 Task: Look for space in Spring Valley, United States from 10th July, 2023 to 15th July, 2023 for 7 adults in price range Rs.10000 to Rs.15000. Place can be entire place or shared room with 4 bedrooms having 7 beds and 4 bathrooms. Property type can be house, flat, guest house. Amenities needed are: wifi, TV, free parkinig on premises, gym, breakfast. Booking option can be shelf check-in. Required host language is English.
Action: Mouse moved to (441, 105)
Screenshot: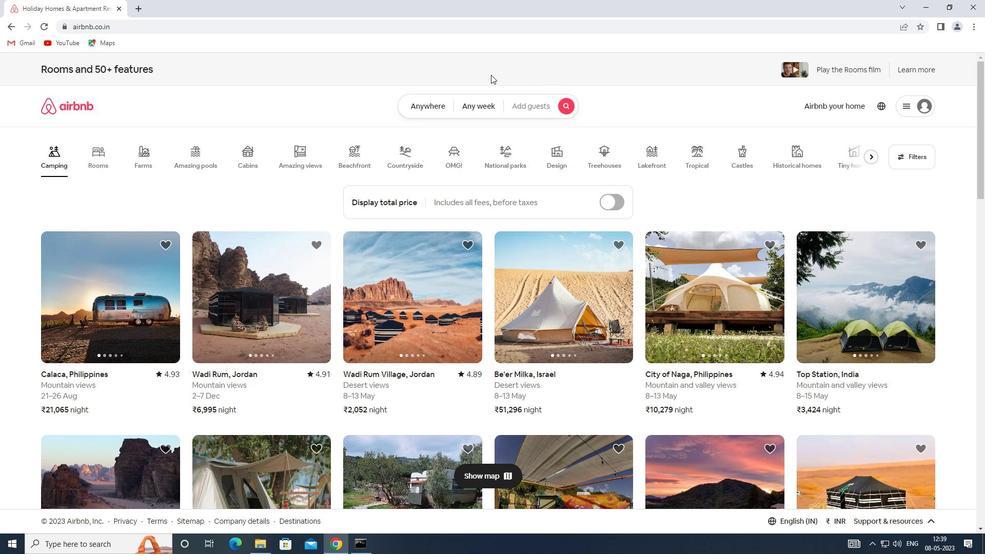 
Action: Mouse pressed left at (441, 105)
Screenshot: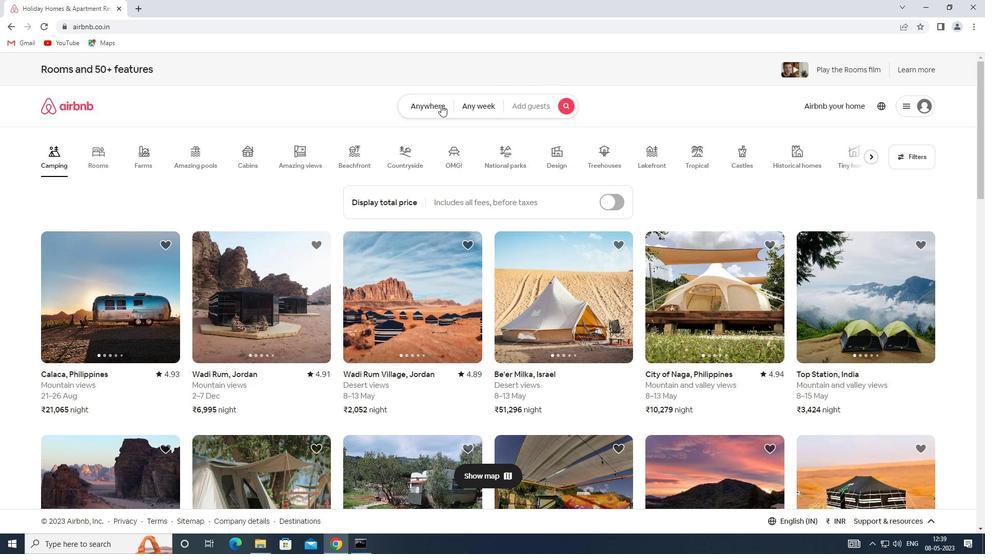 
Action: Mouse moved to (349, 149)
Screenshot: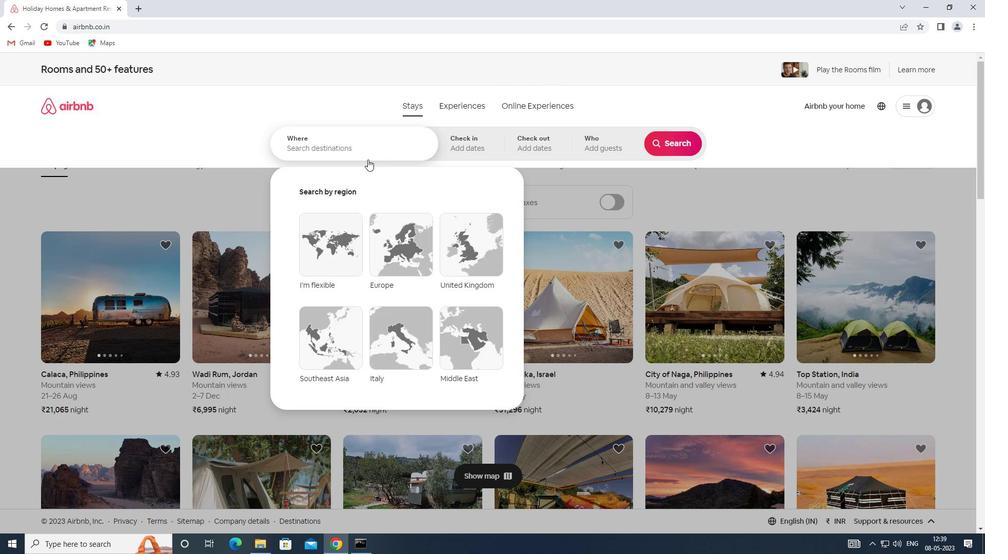 
Action: Mouse pressed left at (349, 149)
Screenshot: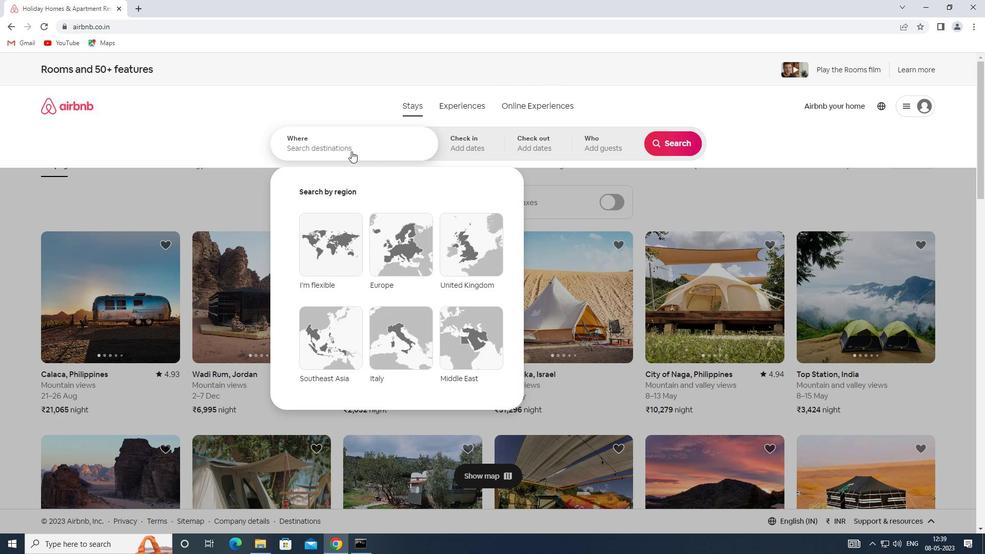 
Action: Key pressed <Key.shift>SPACE<Key.space>IN<Key.space><Key.shift>SPRING<Key.space><Key.shift>VALLEY,<Key.shift><Key.shift><Key.shift><Key.shift><Key.shift><Key.shift><Key.shift><Key.shift><Key.shift><Key.shift><Key.shift><Key.shift><Key.shift><Key.shift><Key.shift><Key.shift><Key.shift><Key.shift><Key.shift><Key.shift><Key.shift><Key.shift><Key.shift><Key.shift><Key.shift><Key.shift><Key.shift><Key.shift><Key.shift>UNITED<Key.space><Key.shift>STATES
Screenshot: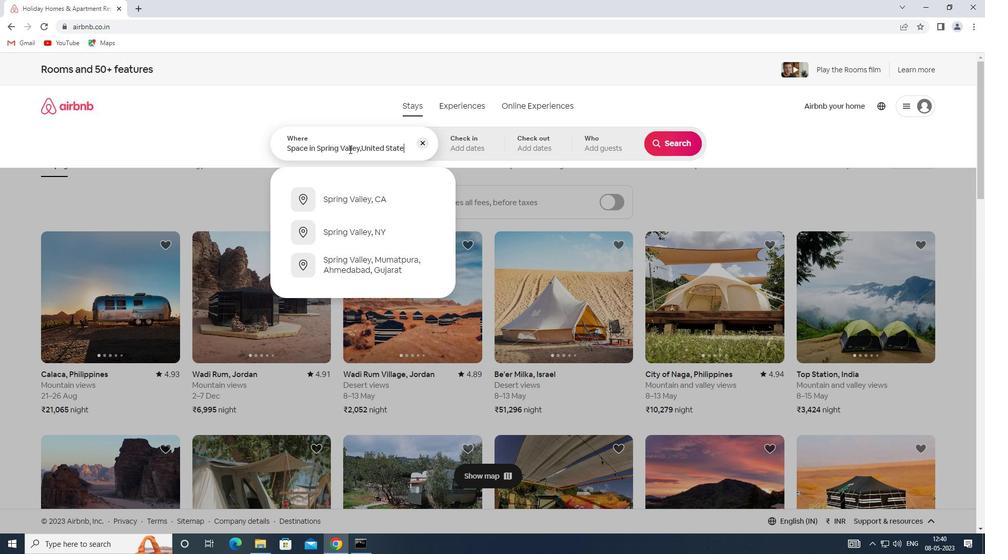 
Action: Mouse moved to (474, 141)
Screenshot: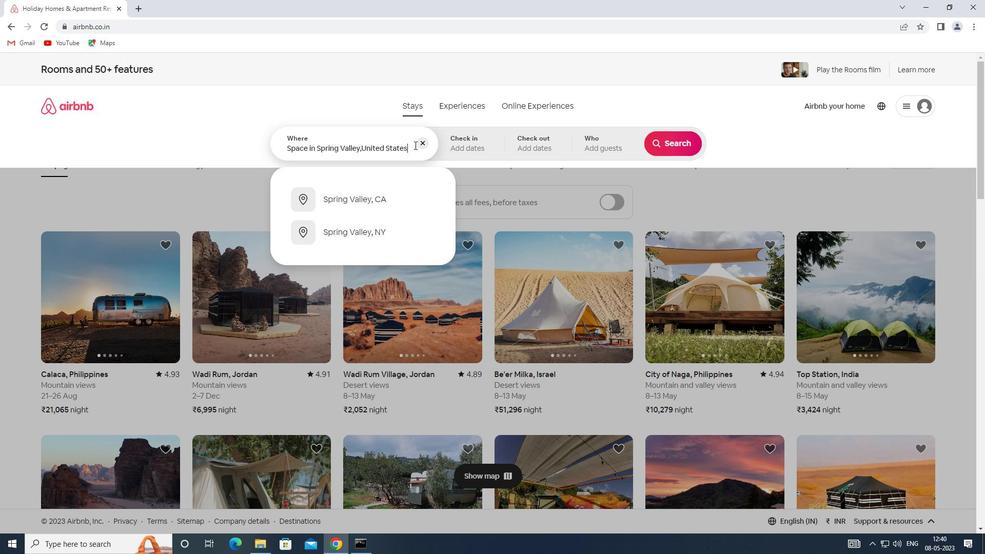 
Action: Mouse pressed left at (474, 141)
Screenshot: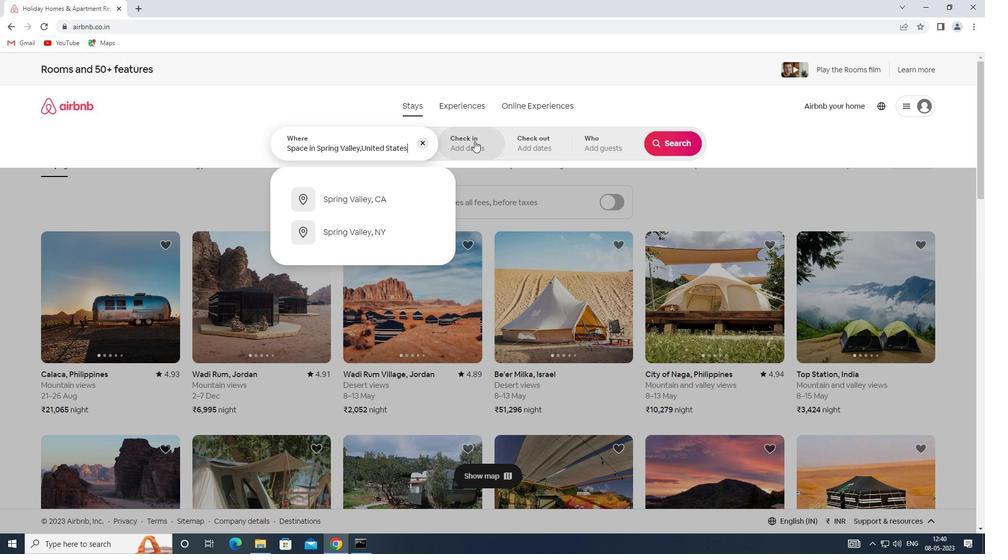 
Action: Mouse moved to (665, 225)
Screenshot: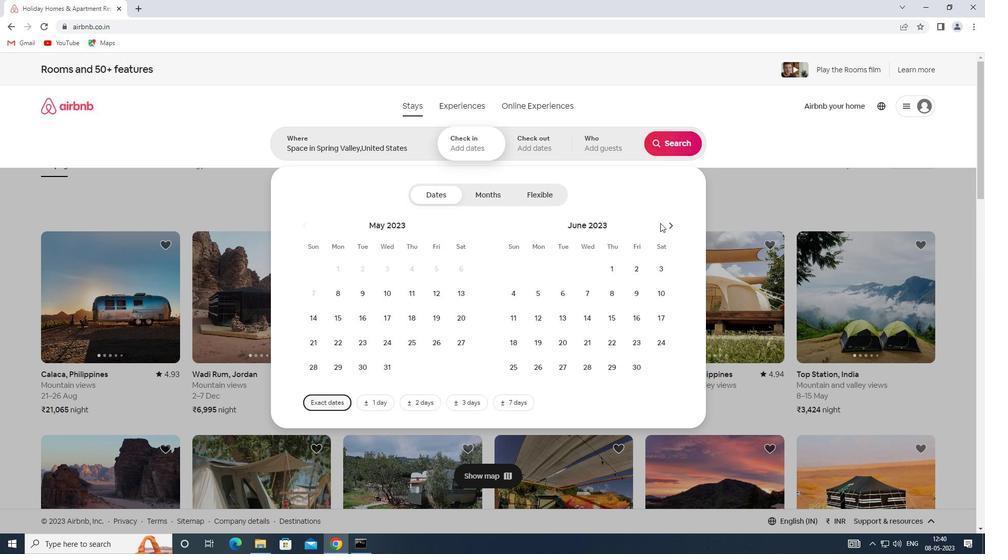 
Action: Mouse pressed left at (665, 225)
Screenshot: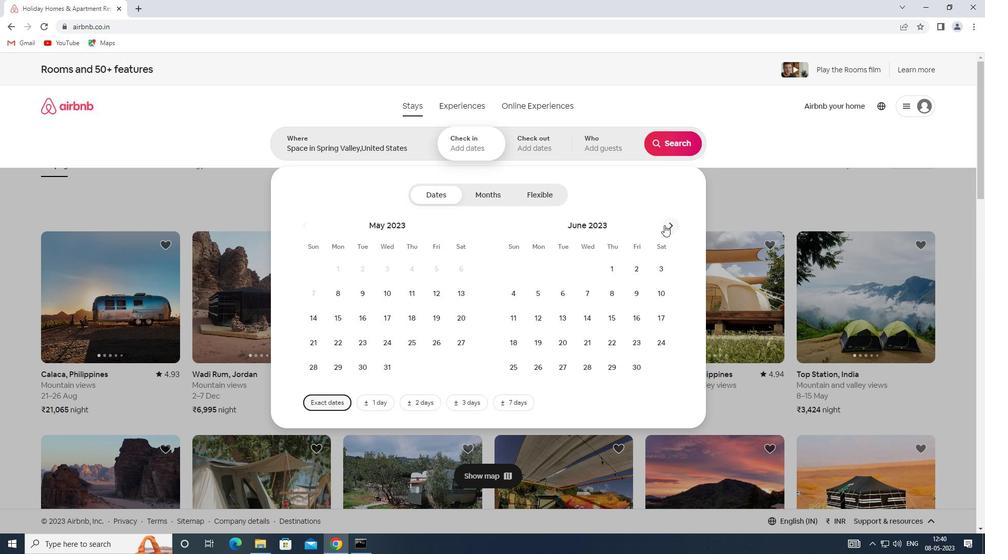 
Action: Mouse moved to (545, 319)
Screenshot: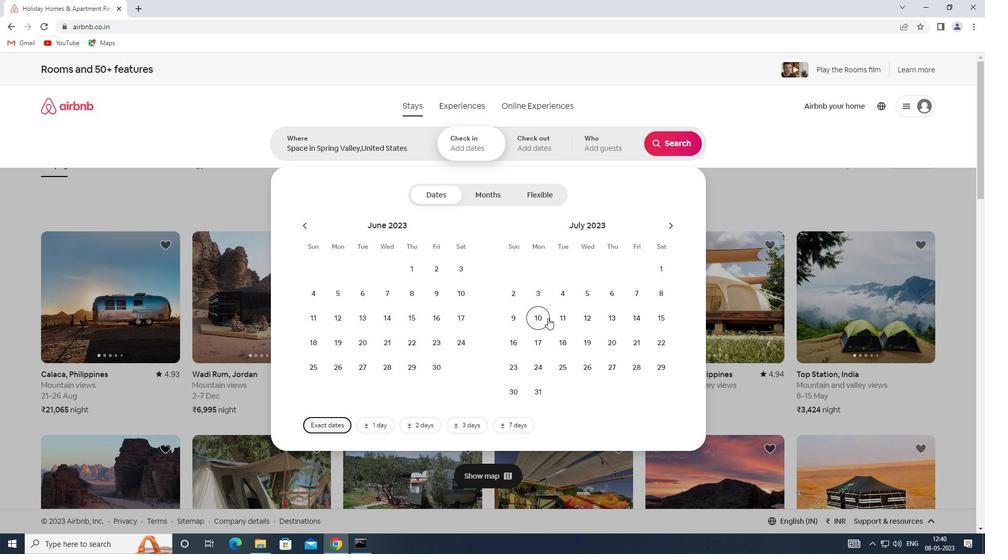 
Action: Mouse pressed left at (545, 319)
Screenshot: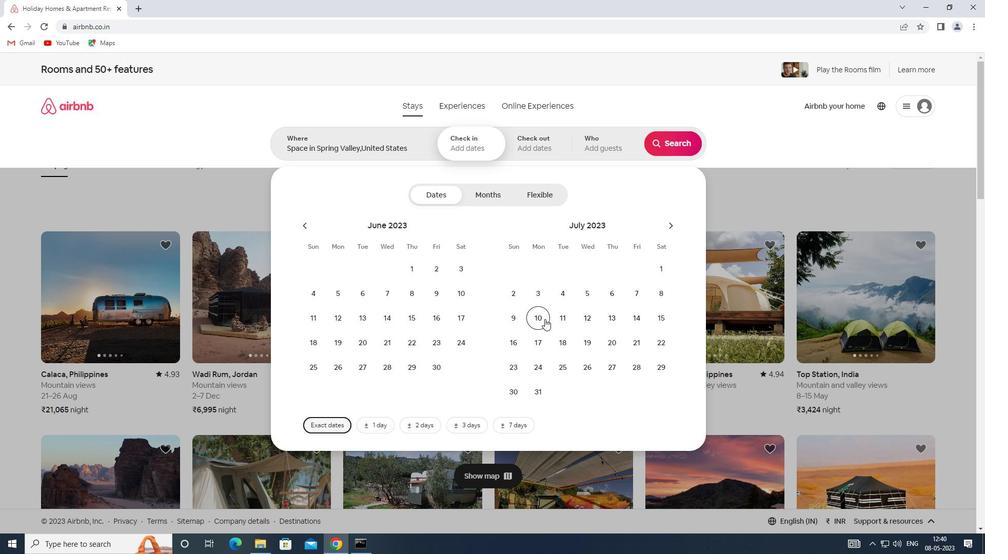 
Action: Mouse moved to (660, 320)
Screenshot: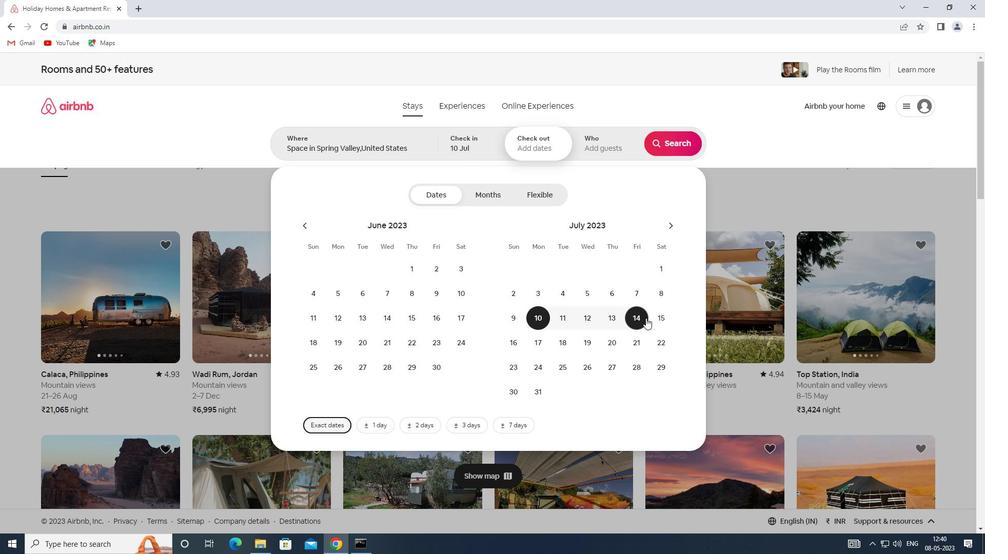 
Action: Mouse pressed left at (660, 320)
Screenshot: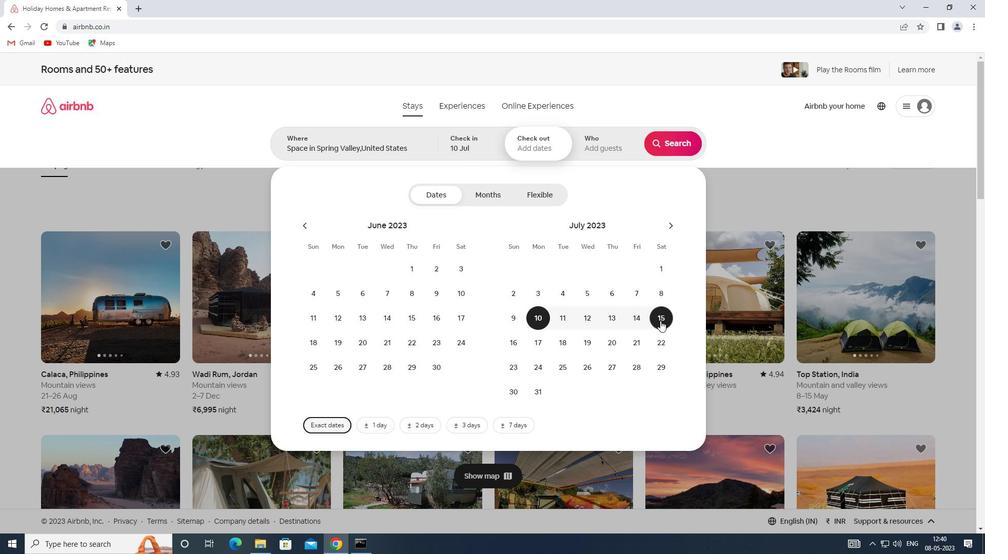 
Action: Mouse moved to (608, 142)
Screenshot: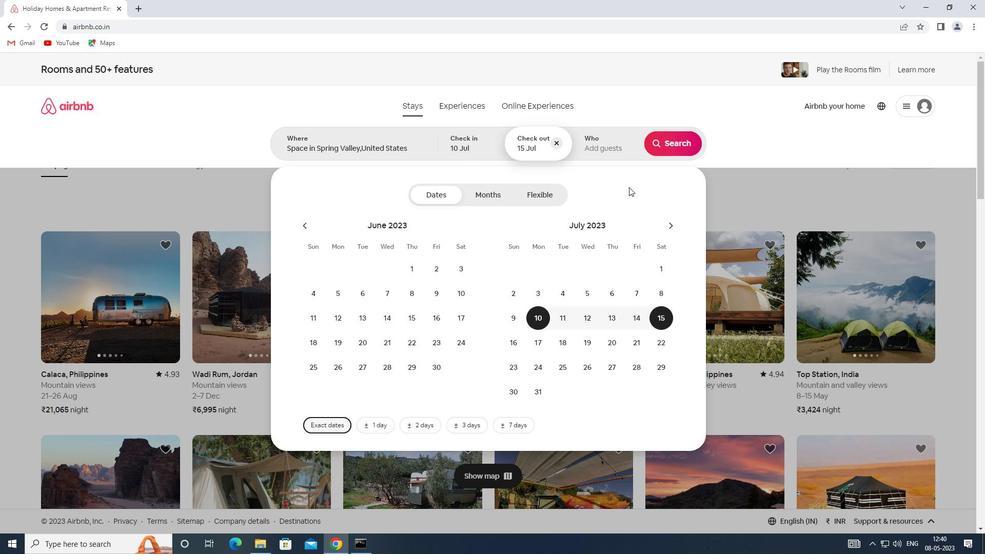 
Action: Mouse pressed left at (608, 142)
Screenshot: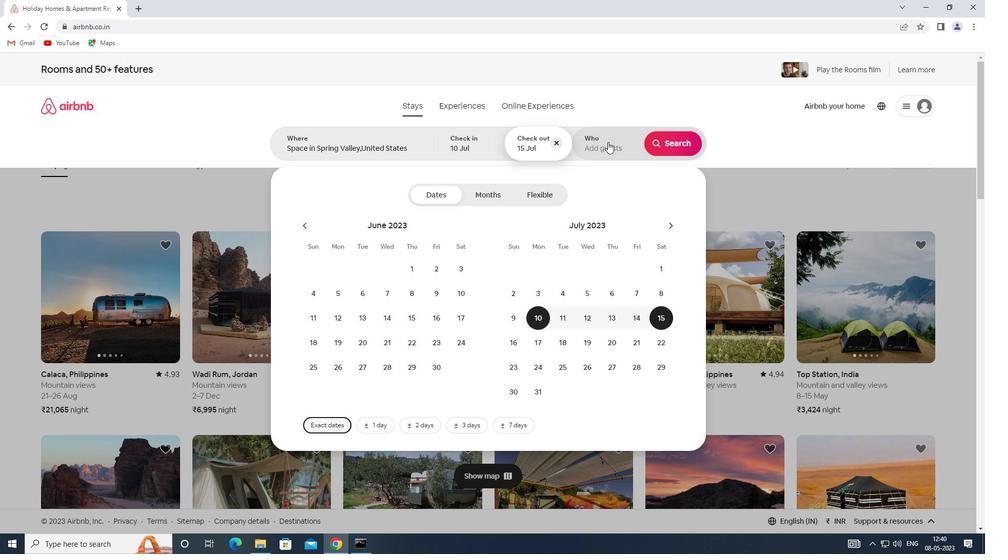 
Action: Mouse moved to (673, 203)
Screenshot: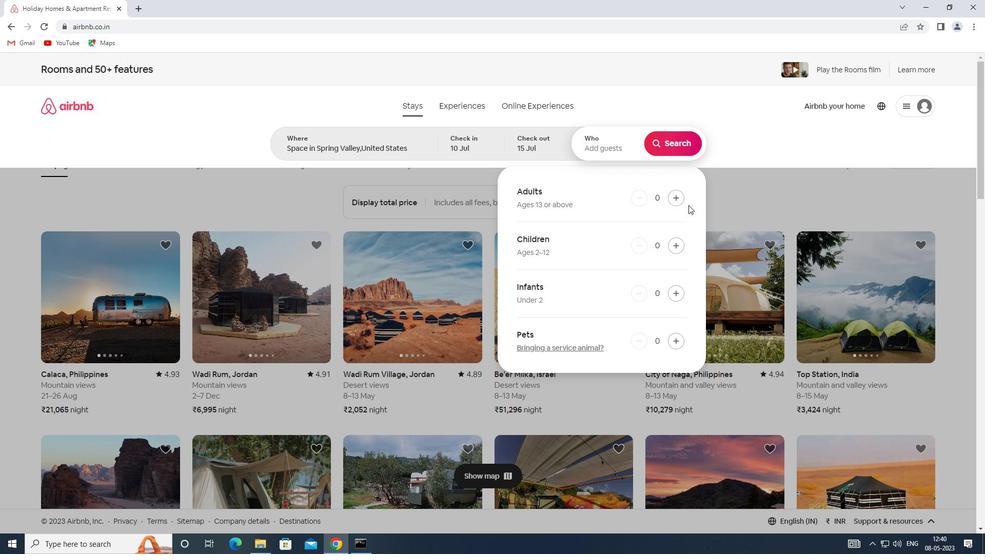 
Action: Mouse pressed left at (673, 203)
Screenshot: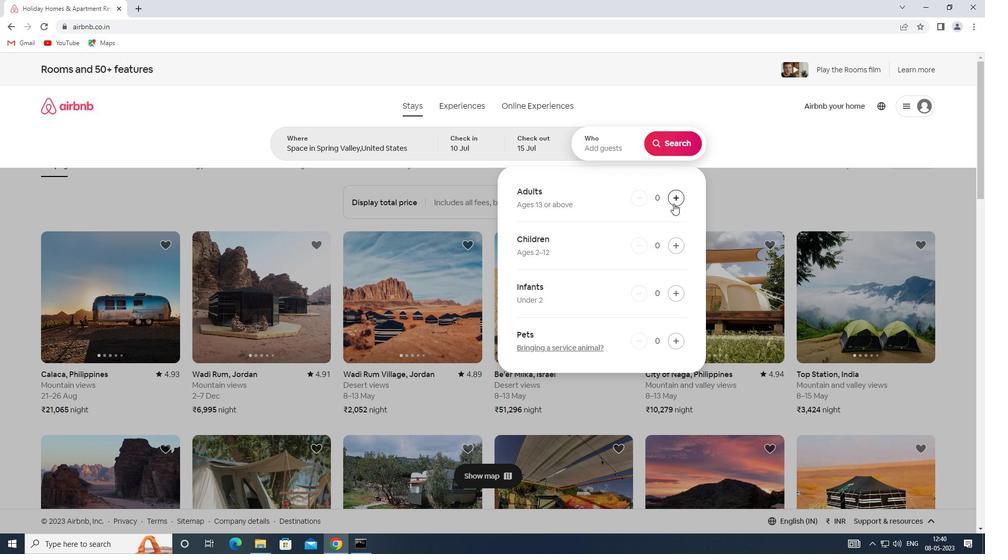 
Action: Mouse pressed left at (673, 203)
Screenshot: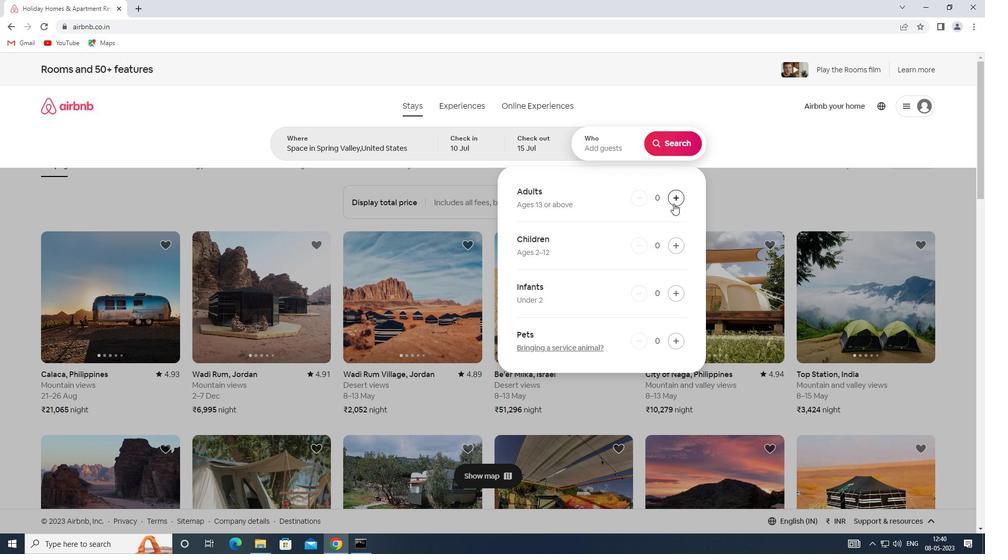 
Action: Mouse pressed left at (673, 203)
Screenshot: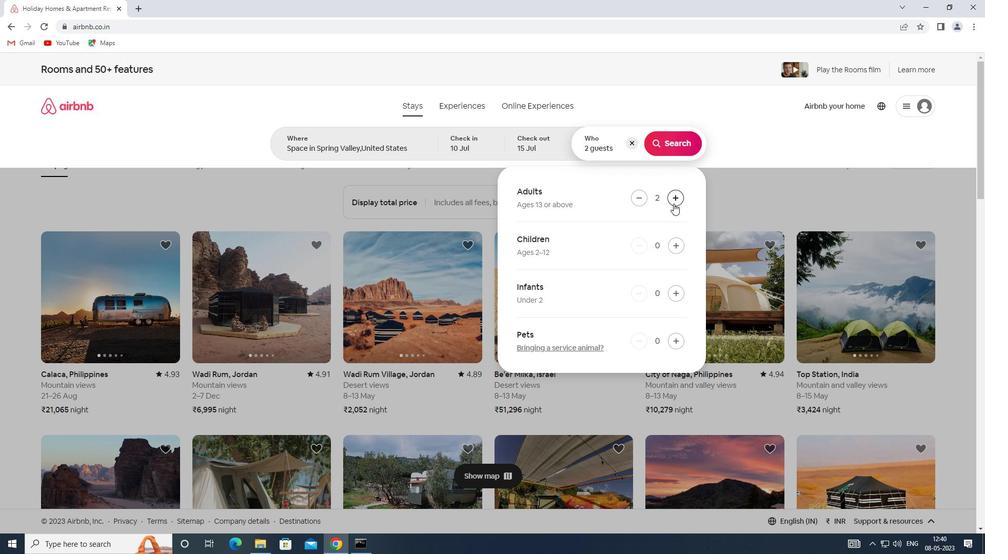 
Action: Mouse pressed left at (673, 203)
Screenshot: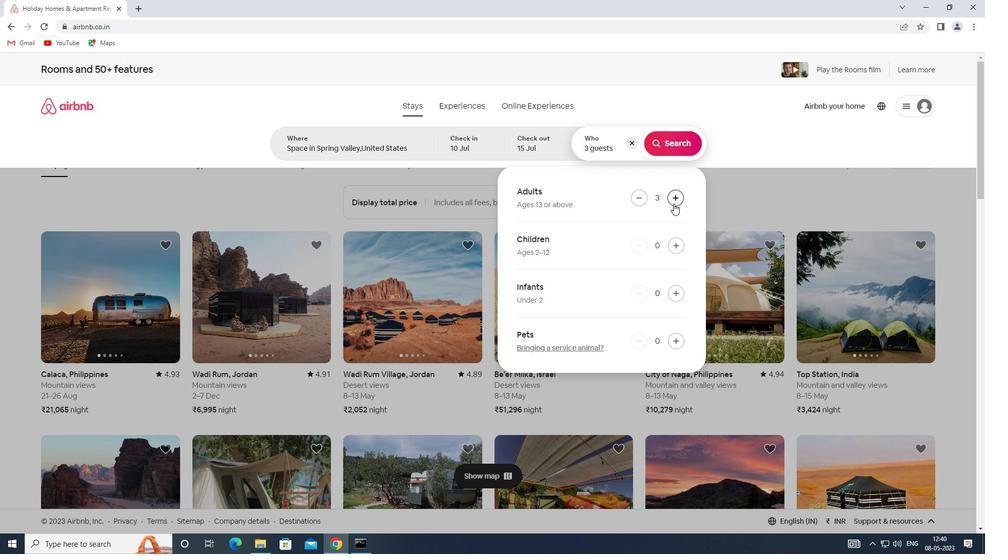 
Action: Mouse pressed left at (673, 203)
Screenshot: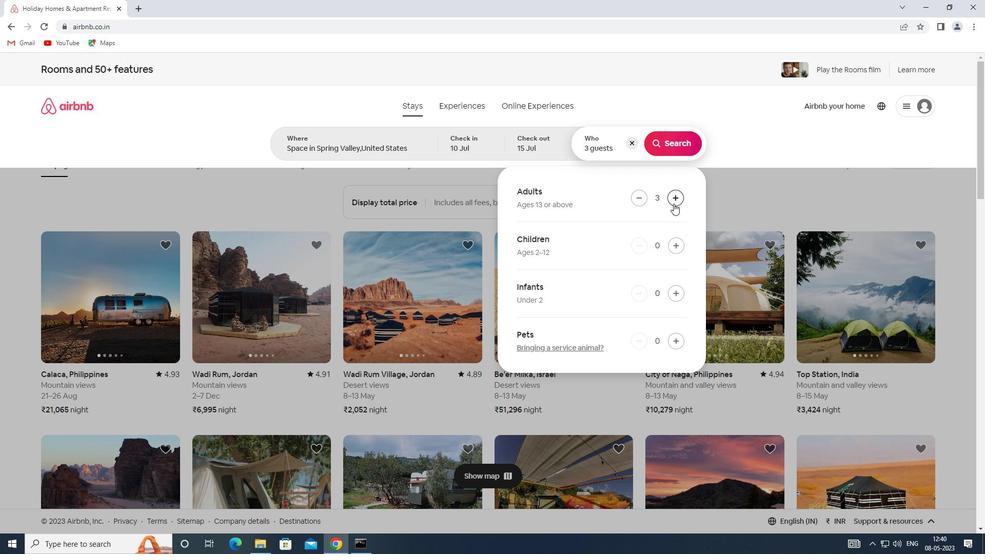 
Action: Mouse pressed left at (673, 203)
Screenshot: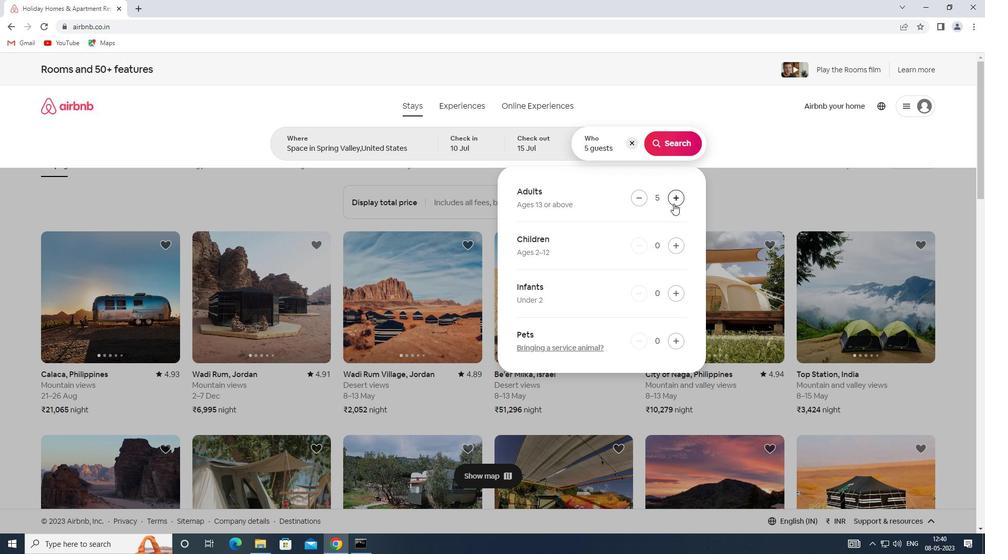 
Action: Mouse pressed left at (673, 203)
Screenshot: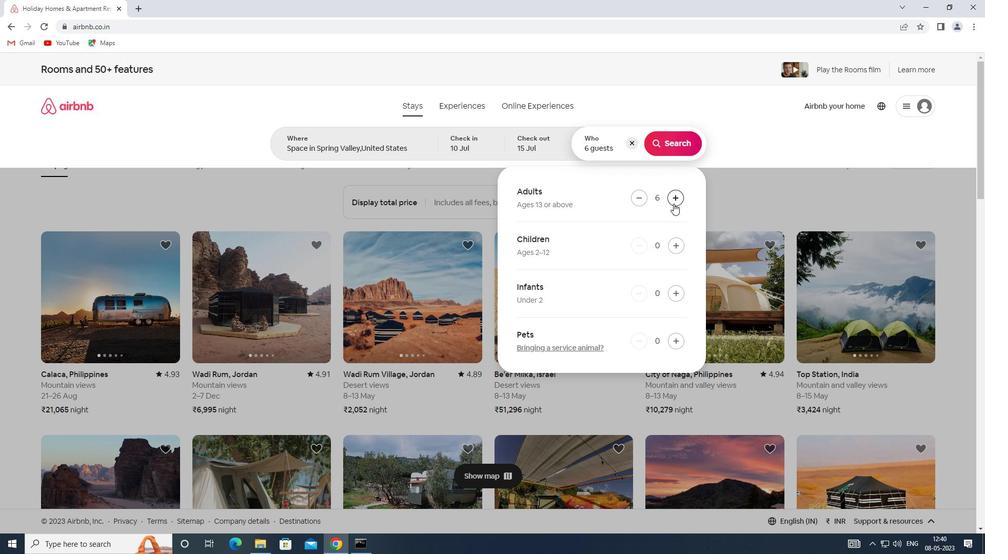 
Action: Mouse moved to (670, 145)
Screenshot: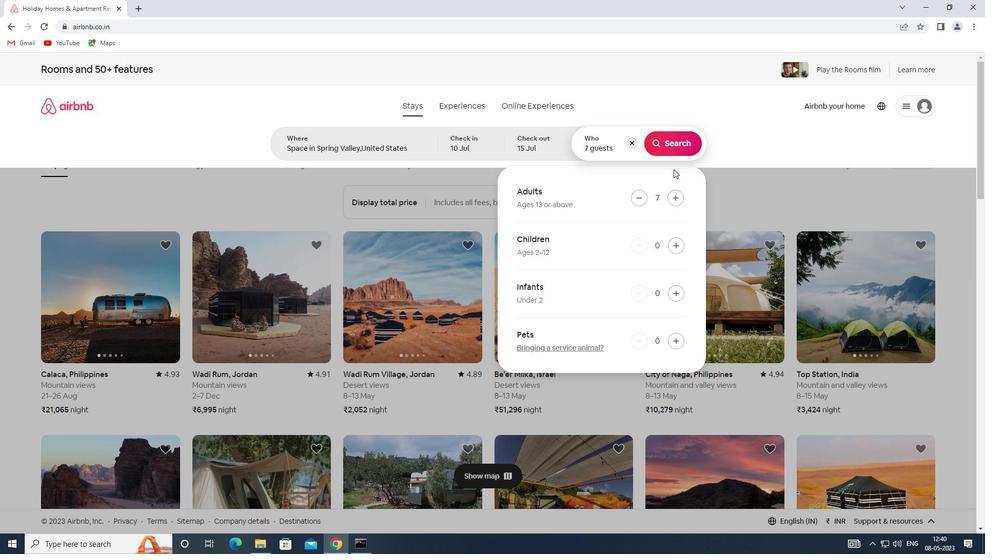 
Action: Mouse pressed left at (670, 145)
Screenshot: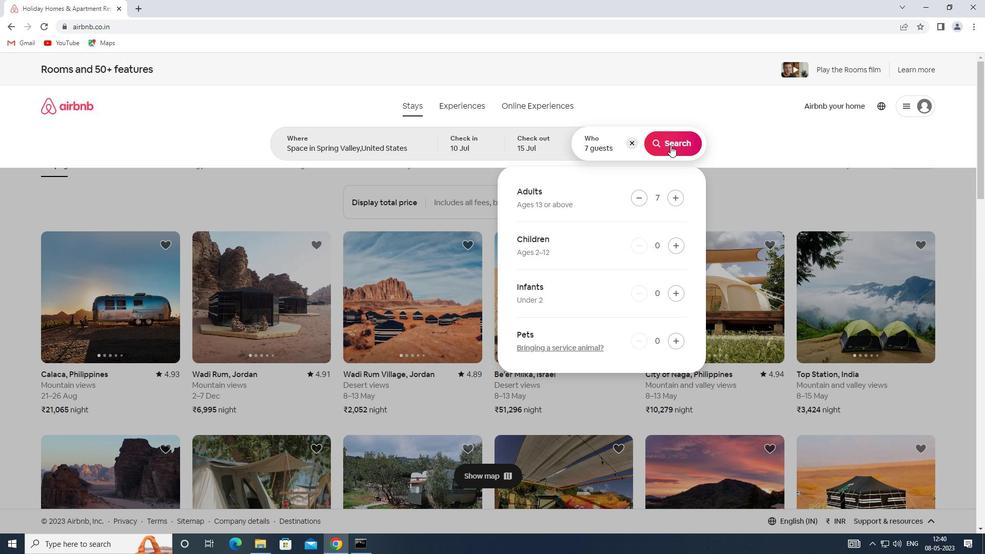 
Action: Mouse moved to (929, 120)
Screenshot: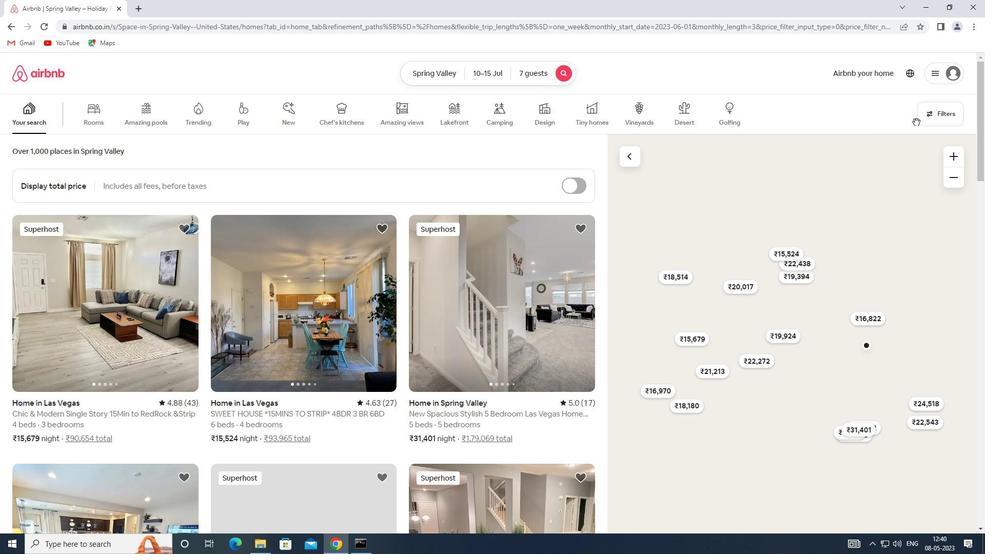 
Action: Mouse pressed left at (929, 120)
Screenshot: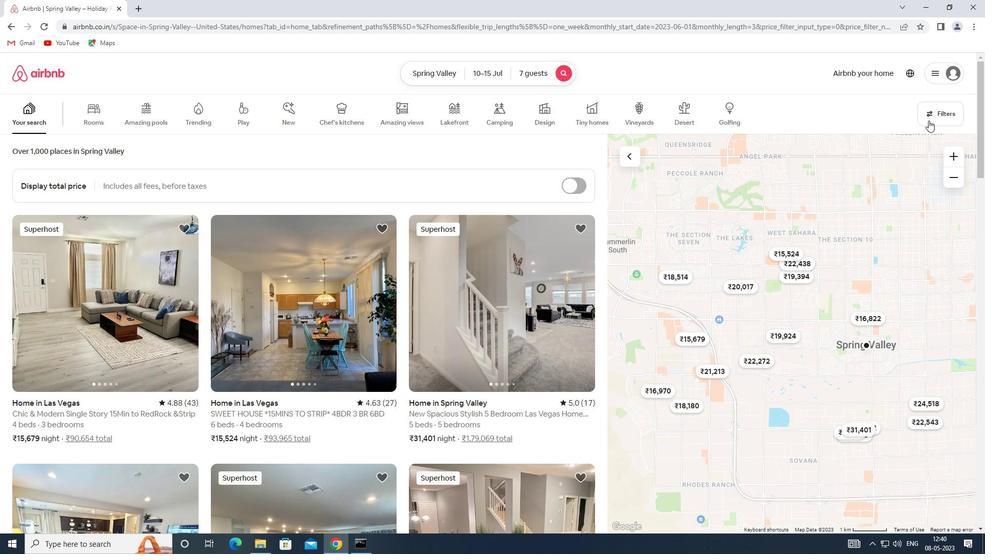 
Action: Mouse moved to (357, 361)
Screenshot: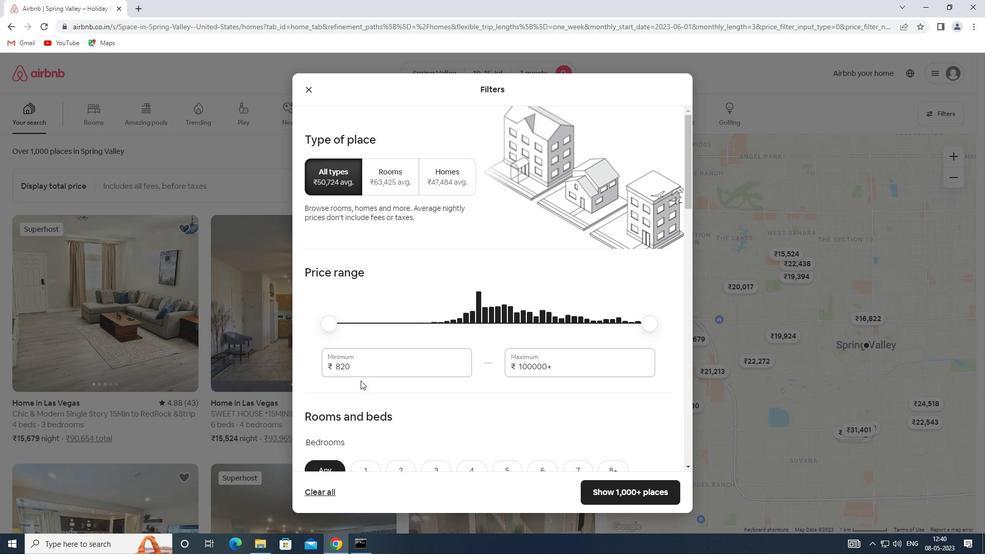 
Action: Mouse pressed left at (357, 361)
Screenshot: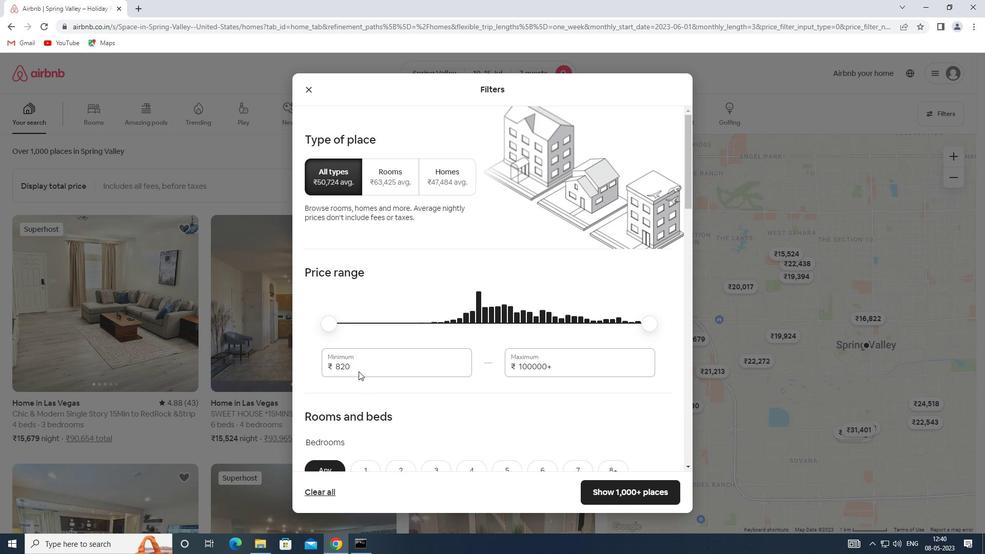 
Action: Mouse moved to (359, 367)
Screenshot: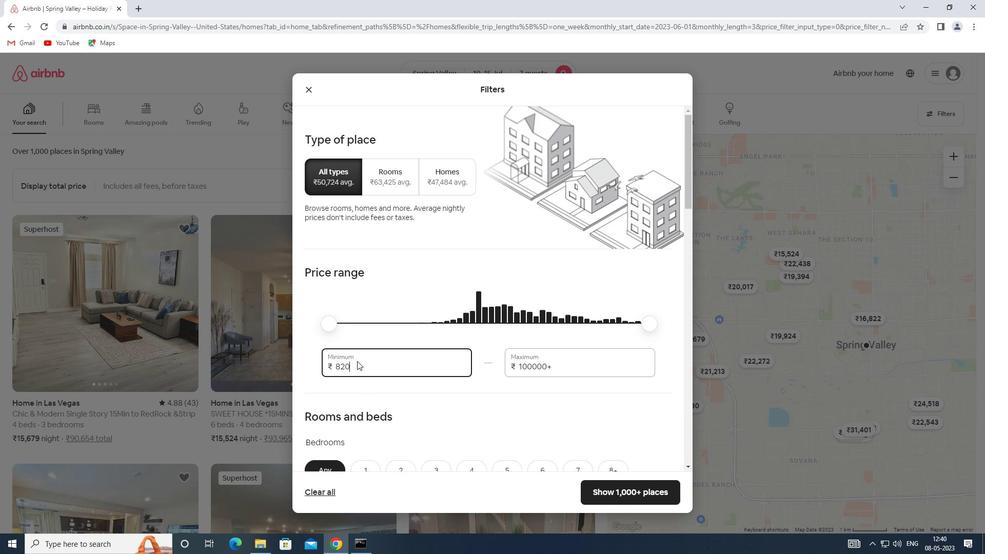 
Action: Mouse pressed left at (359, 367)
Screenshot: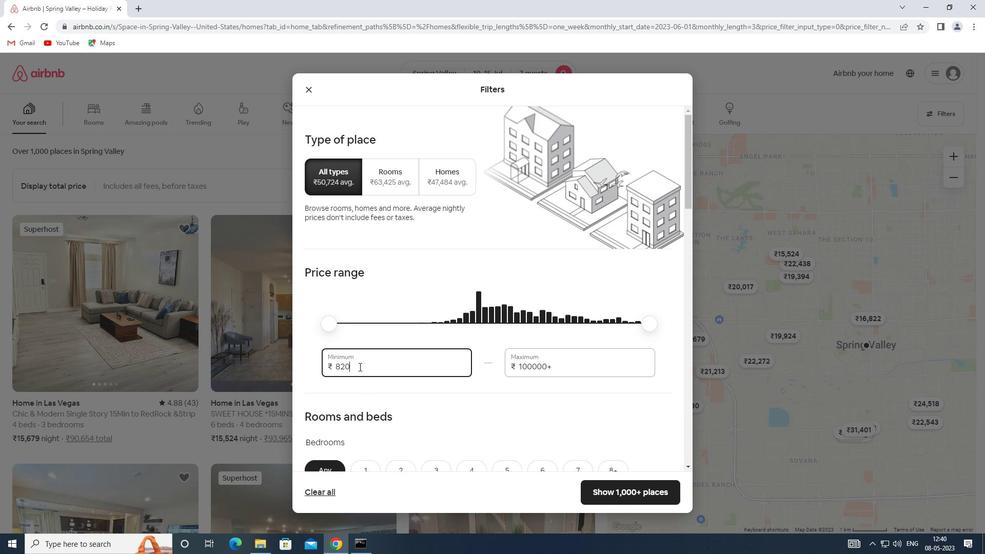 
Action: Mouse moved to (299, 367)
Screenshot: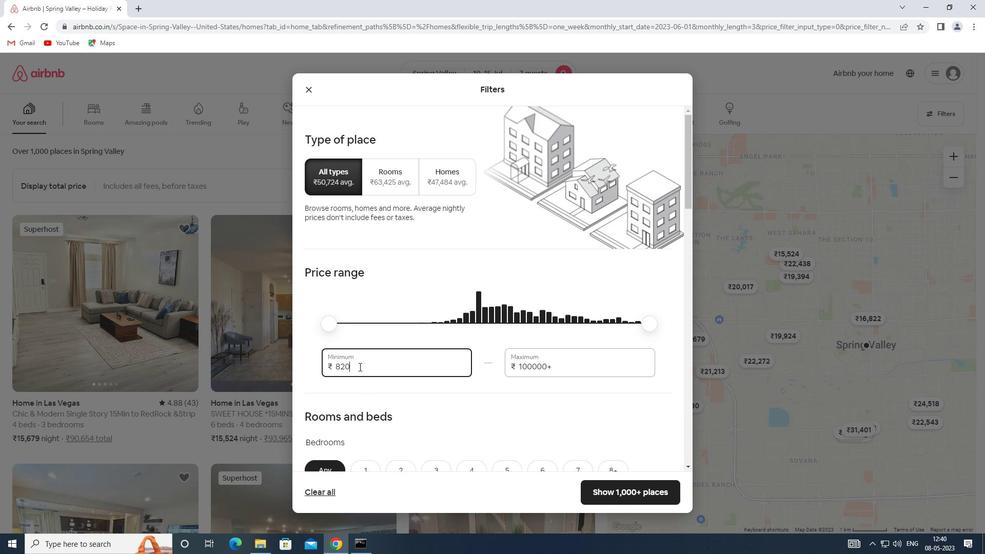 
Action: Key pressed 10000
Screenshot: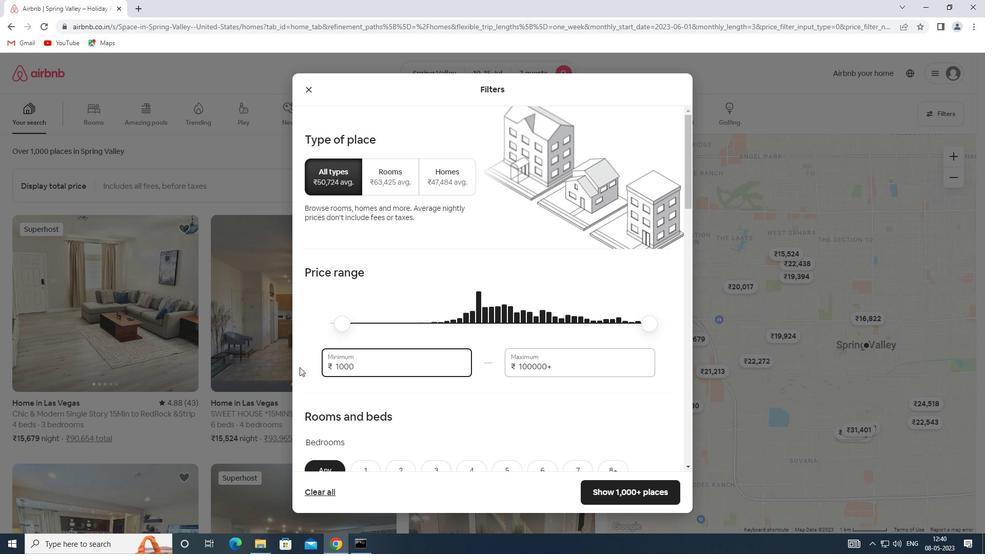 
Action: Mouse moved to (551, 368)
Screenshot: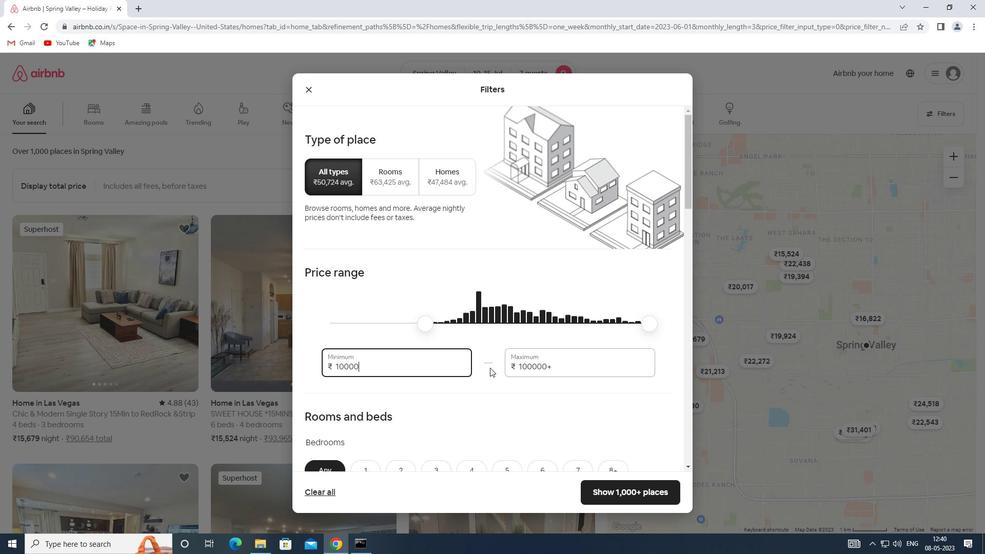 
Action: Mouse pressed left at (551, 368)
Screenshot: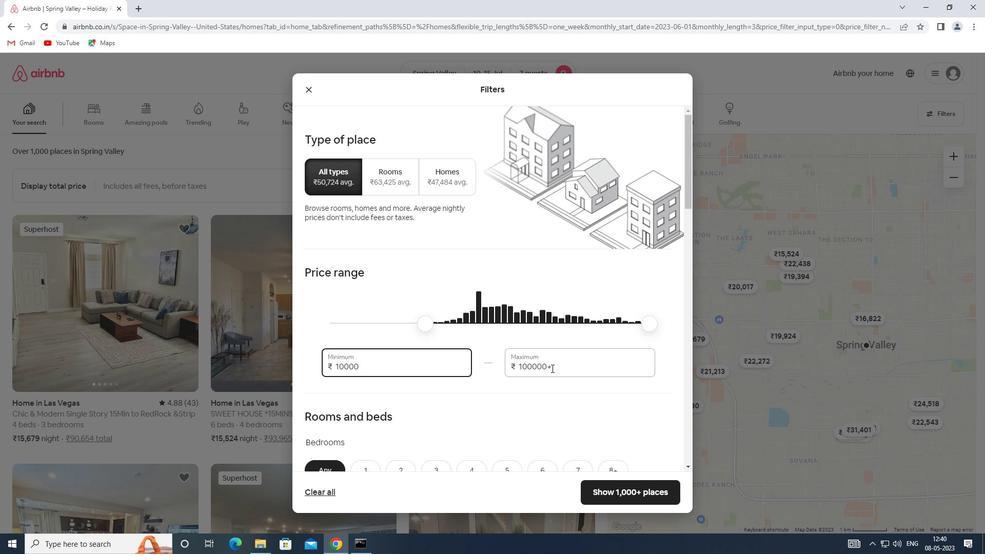 
Action: Mouse moved to (492, 369)
Screenshot: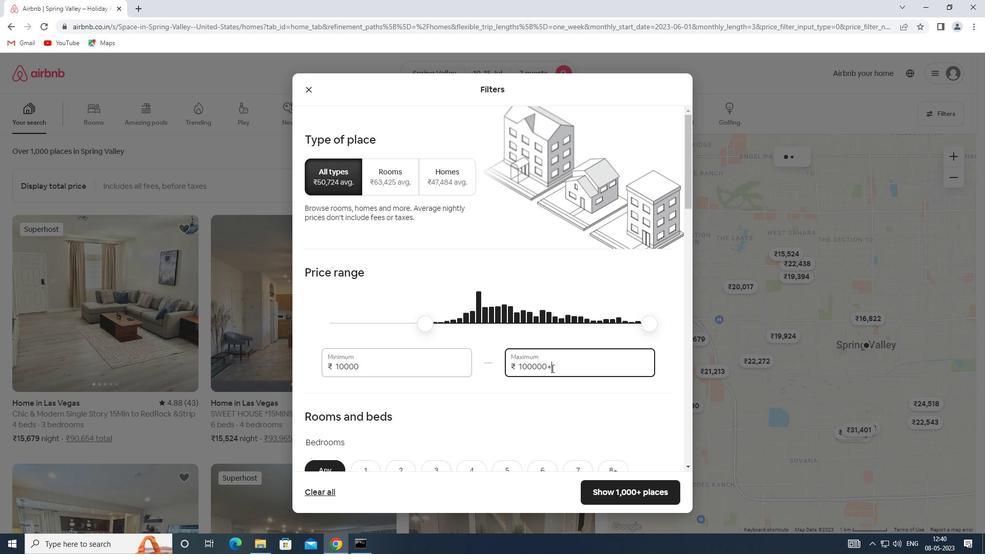 
Action: Key pressed 15000
Screenshot: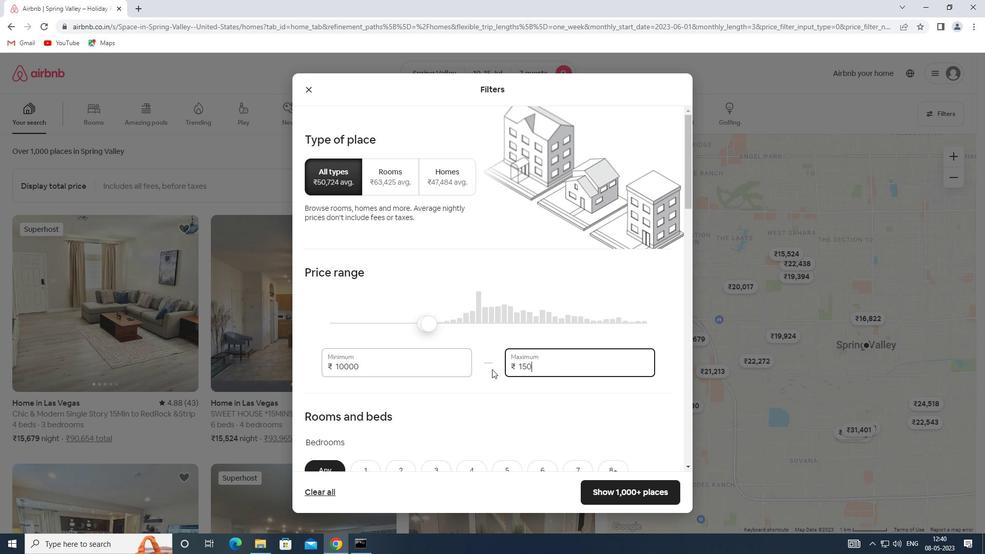 
Action: Mouse scrolled (492, 369) with delta (0, 0)
Screenshot: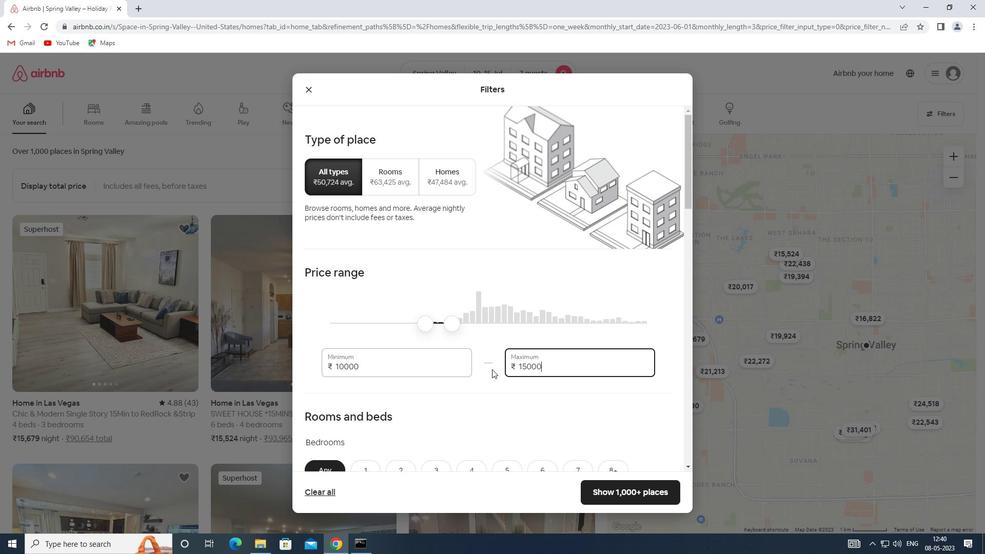 
Action: Mouse scrolled (492, 369) with delta (0, 0)
Screenshot: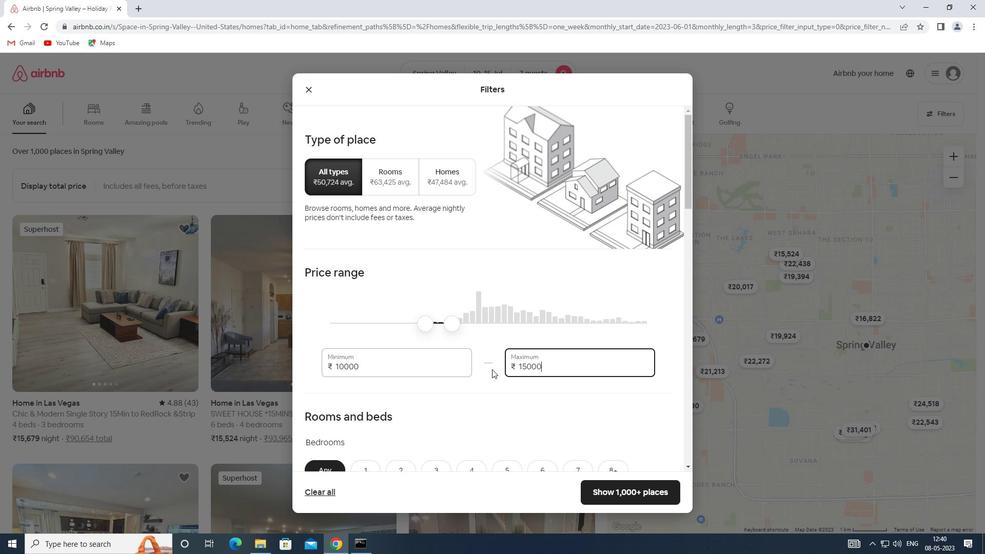 
Action: Mouse moved to (471, 362)
Screenshot: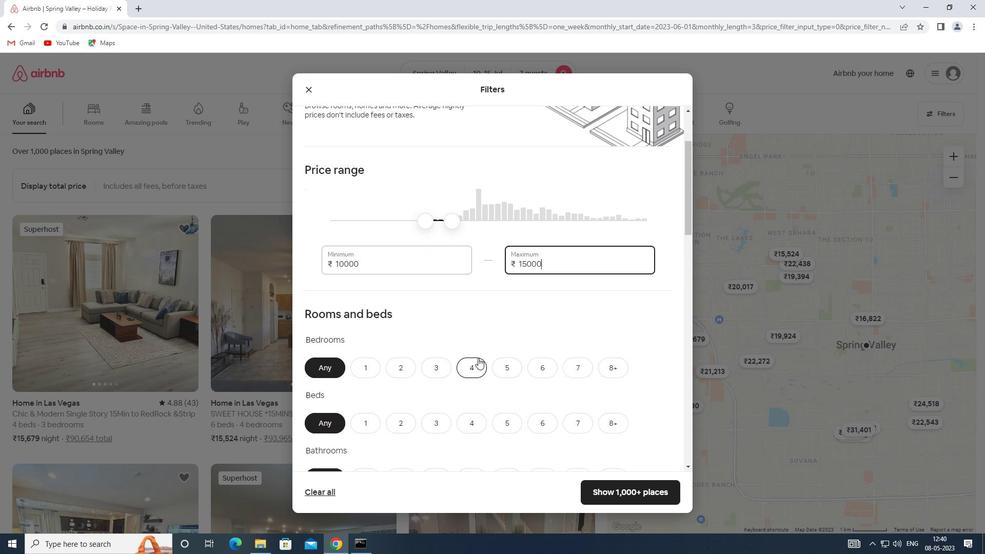 
Action: Mouse pressed left at (471, 362)
Screenshot: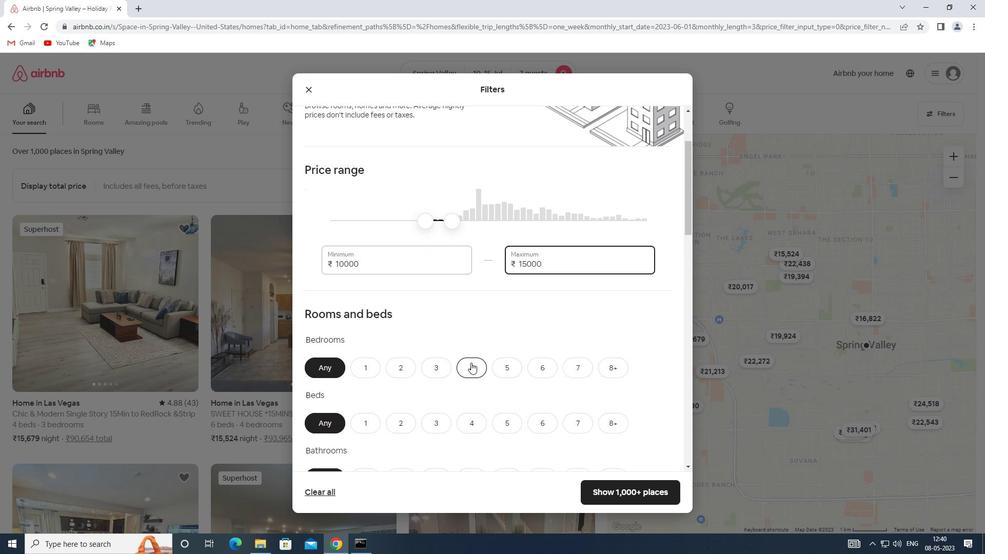 
Action: Mouse scrolled (471, 362) with delta (0, 0)
Screenshot: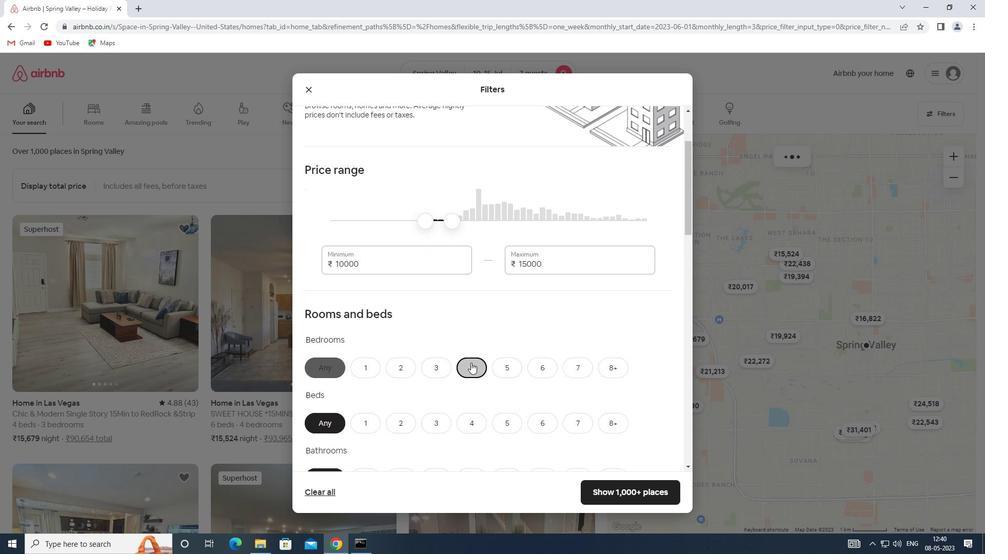 
Action: Mouse scrolled (471, 362) with delta (0, 0)
Screenshot: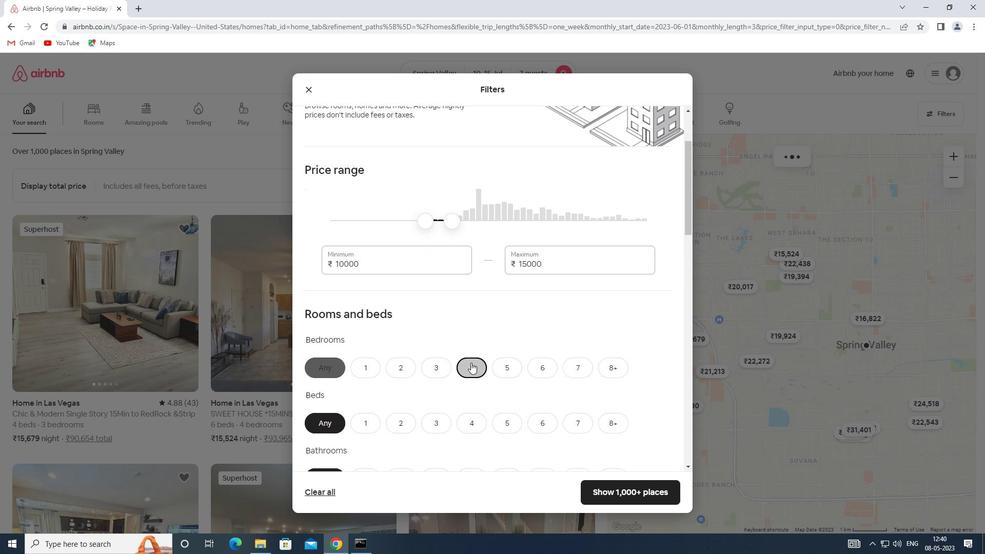 
Action: Mouse moved to (586, 318)
Screenshot: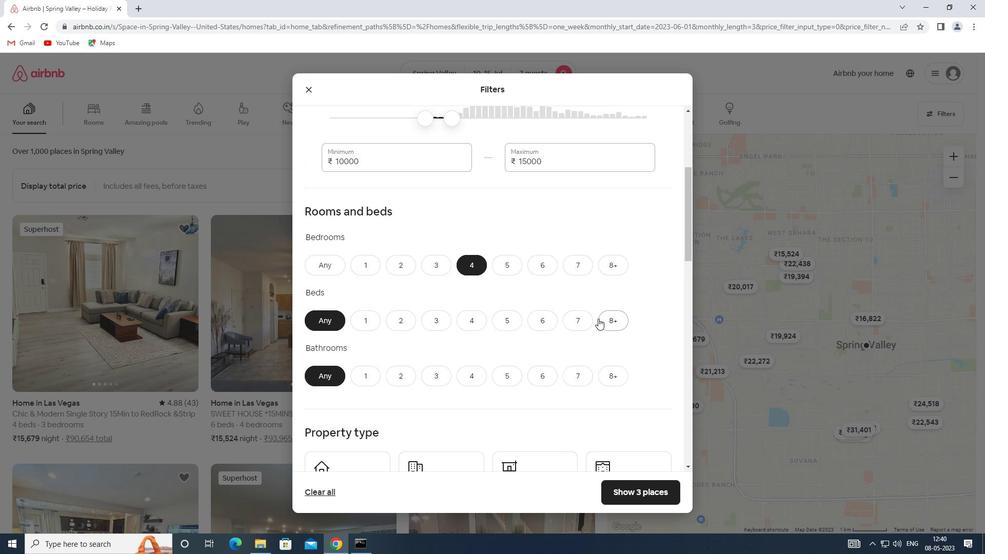
Action: Mouse pressed left at (586, 318)
Screenshot: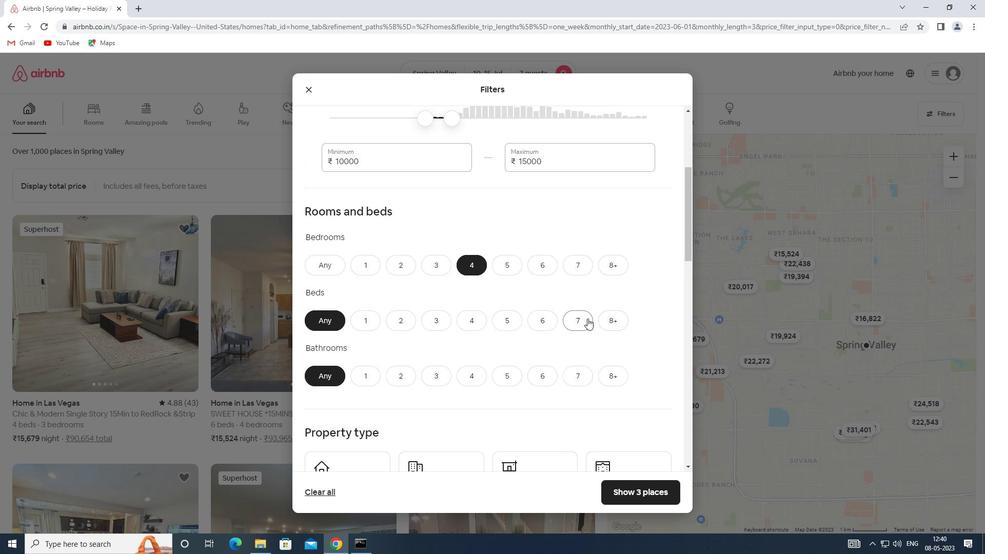 
Action: Mouse moved to (468, 380)
Screenshot: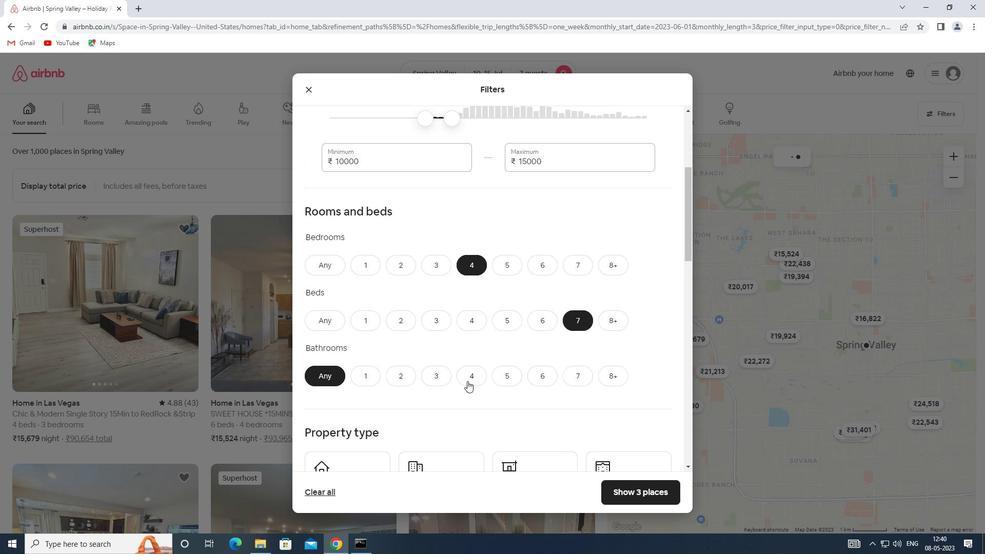 
Action: Mouse pressed left at (468, 380)
Screenshot: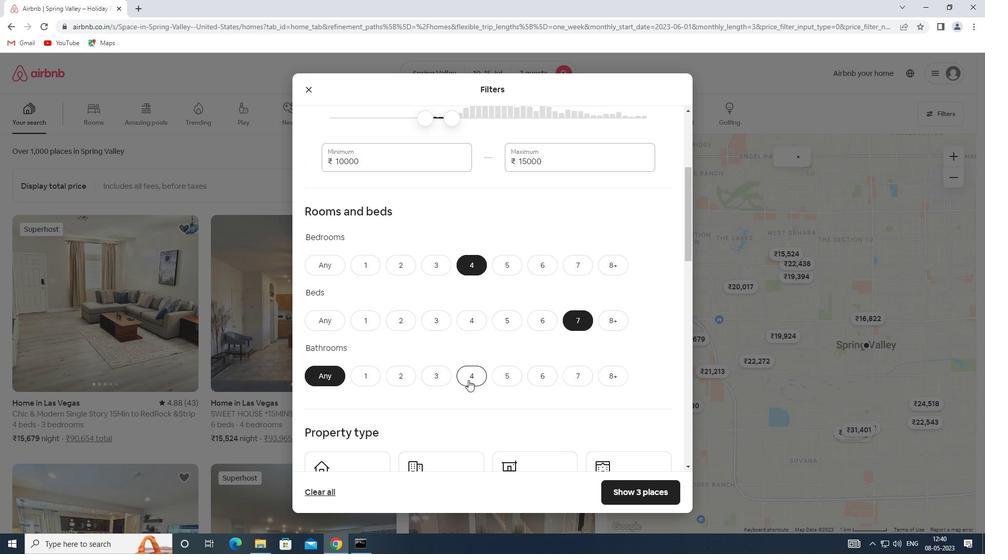 
Action: Mouse moved to (442, 383)
Screenshot: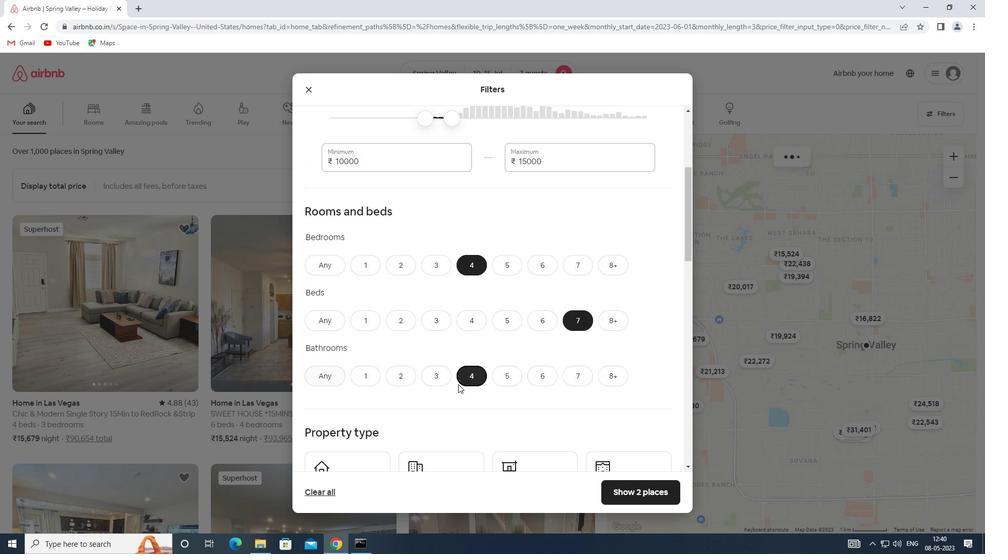 
Action: Mouse scrolled (442, 383) with delta (0, 0)
Screenshot: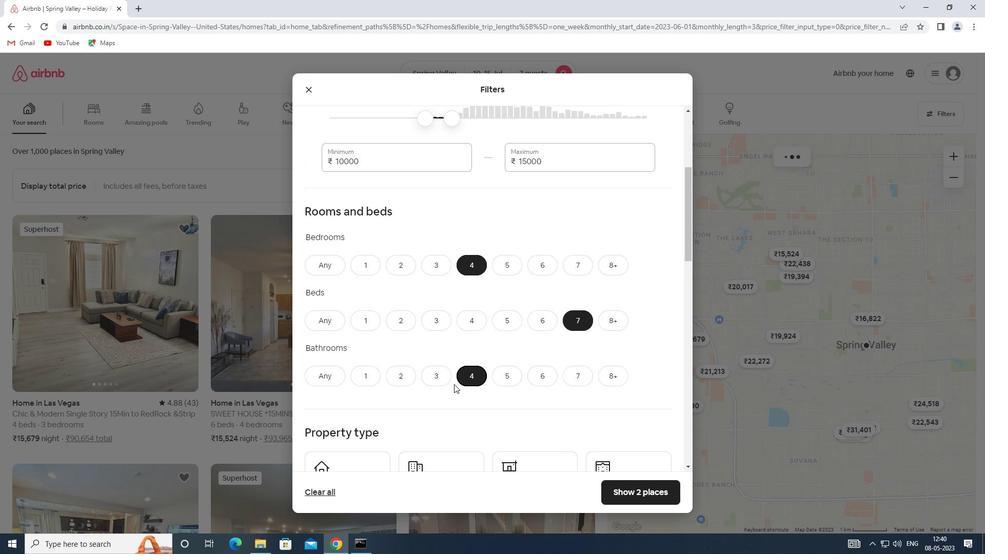 
Action: Mouse scrolled (442, 383) with delta (0, 0)
Screenshot: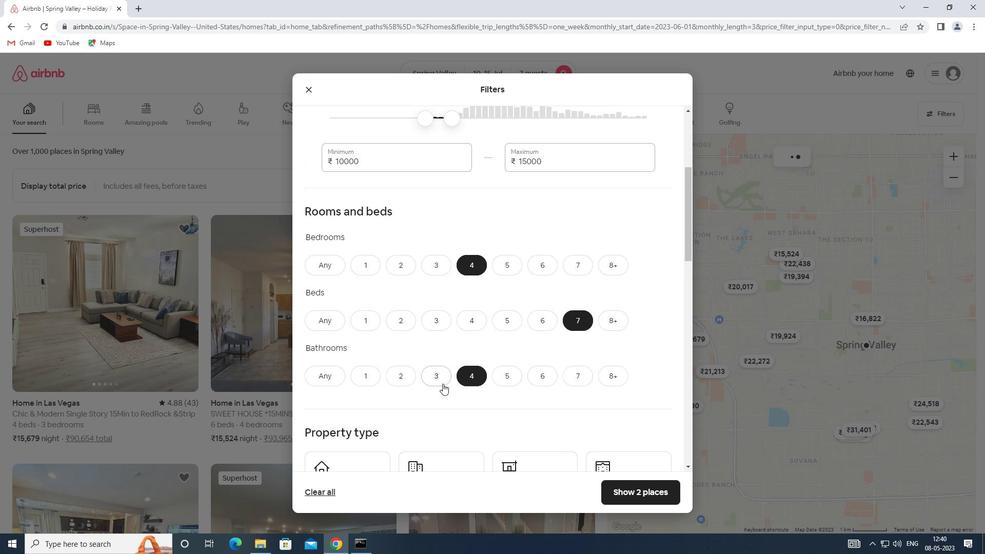 
Action: Mouse scrolled (442, 383) with delta (0, 0)
Screenshot: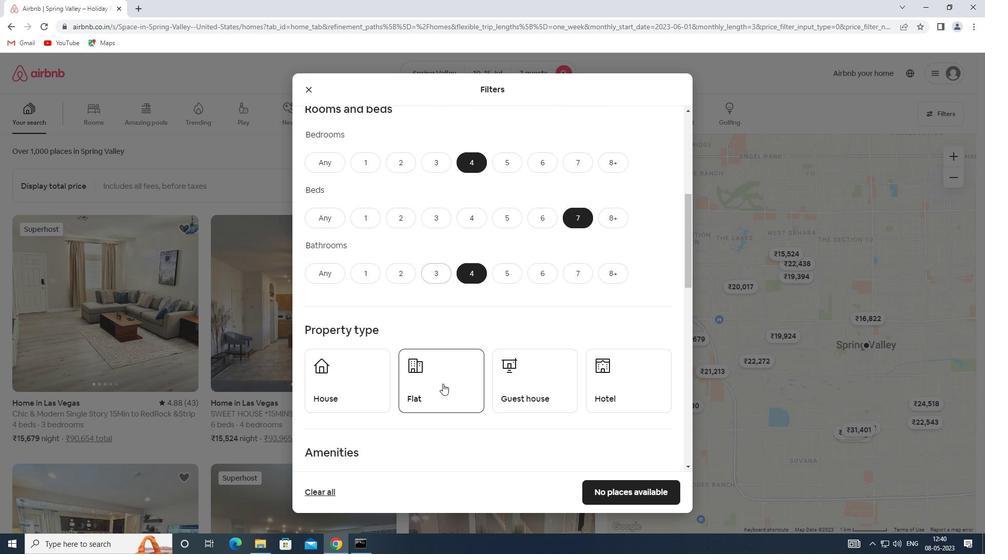 
Action: Mouse scrolled (442, 383) with delta (0, 0)
Screenshot: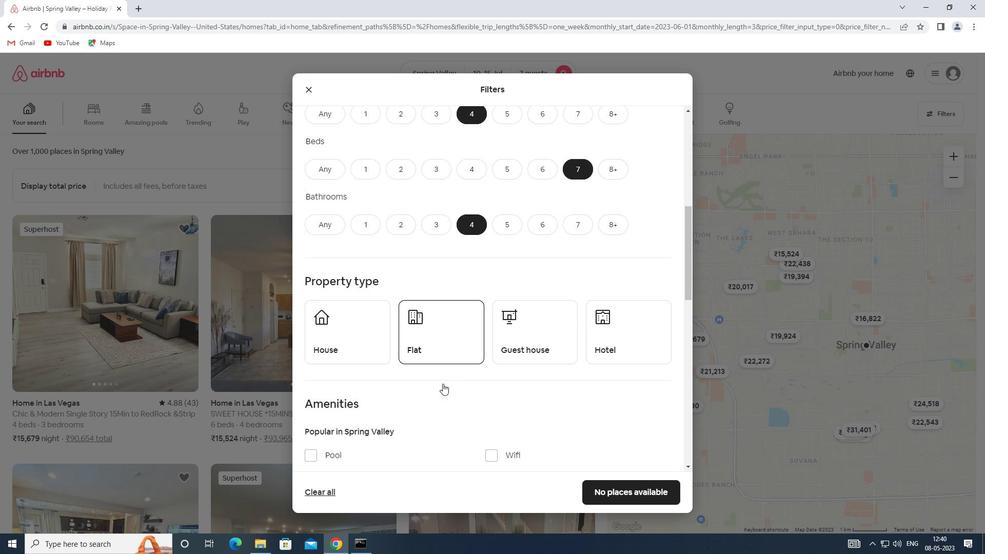 
Action: Mouse scrolled (442, 383) with delta (0, 0)
Screenshot: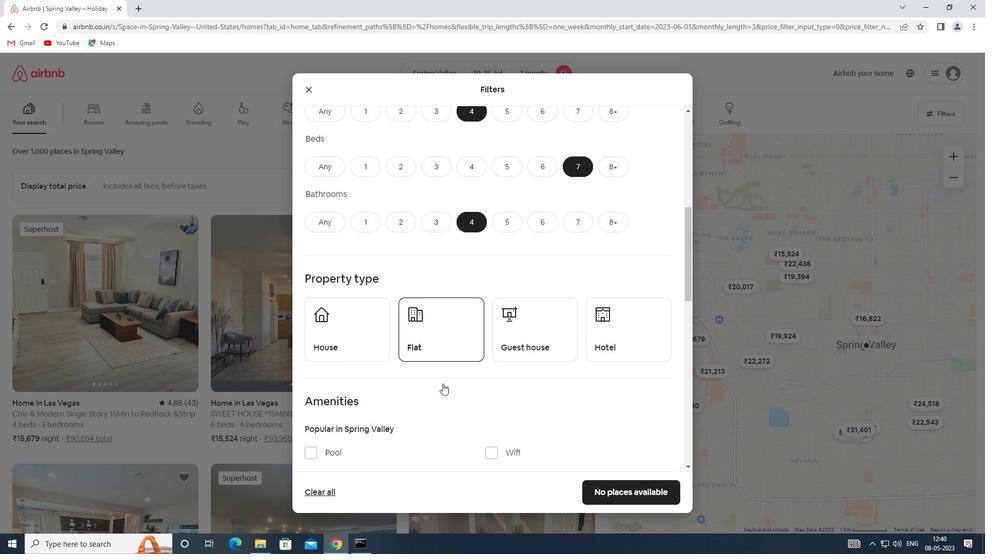 
Action: Mouse moved to (342, 240)
Screenshot: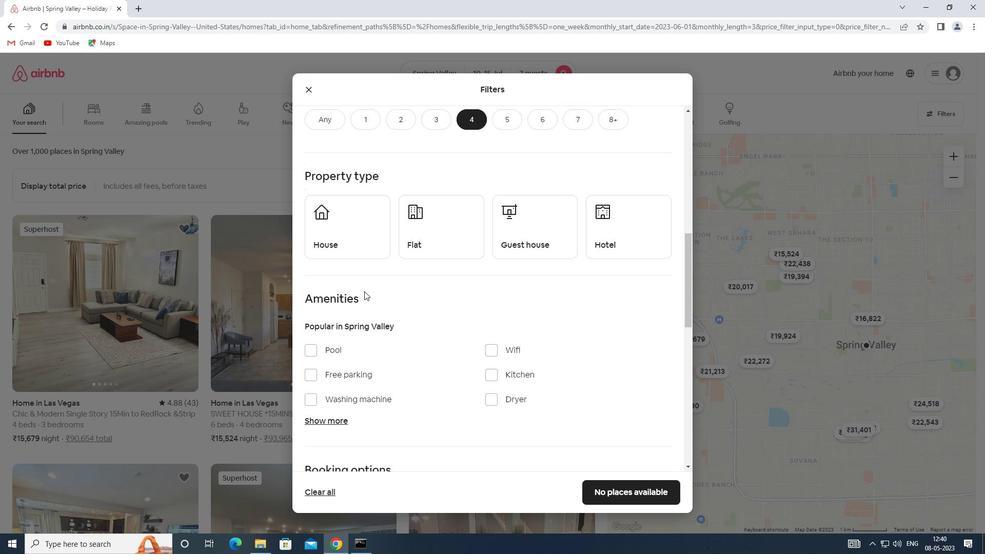 
Action: Mouse pressed left at (342, 240)
Screenshot: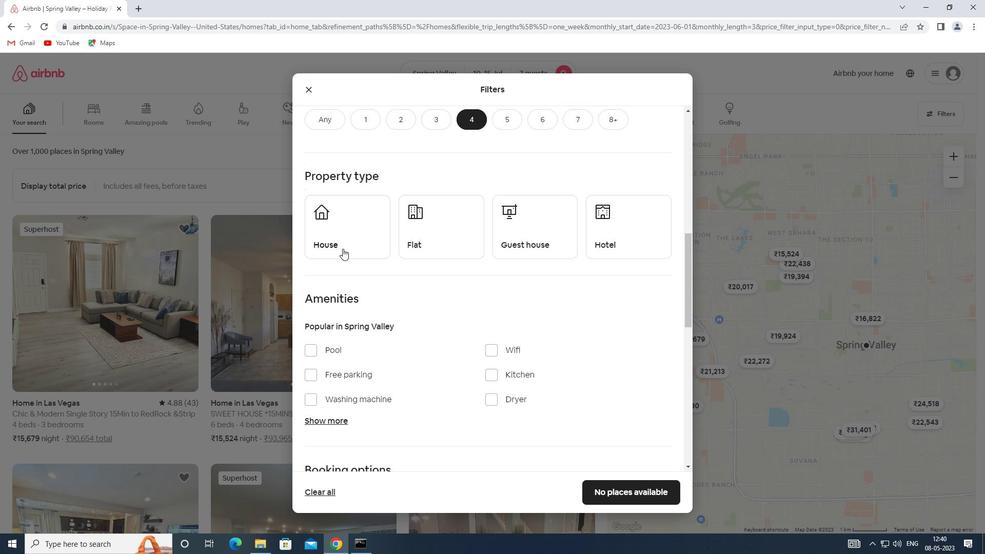 
Action: Mouse moved to (435, 255)
Screenshot: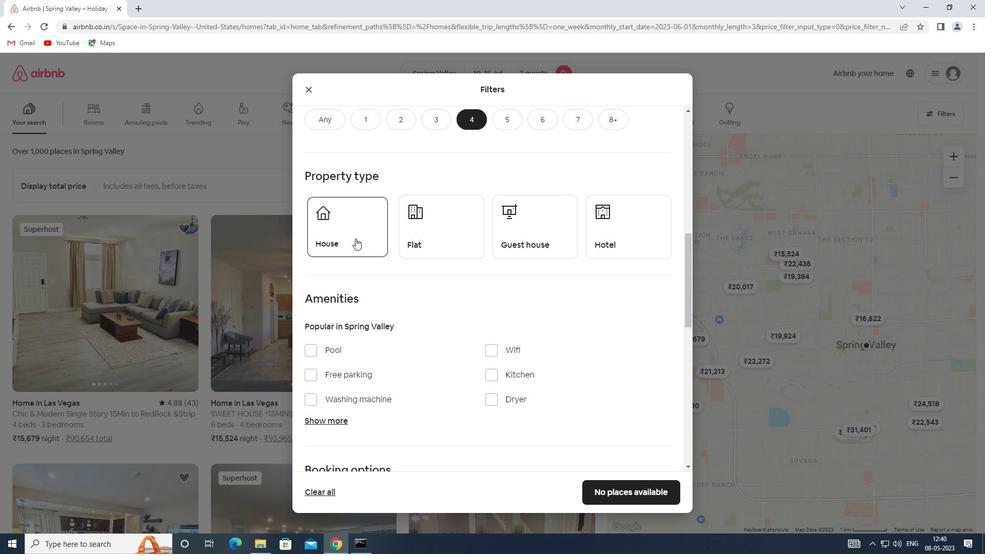 
Action: Mouse pressed left at (435, 255)
Screenshot: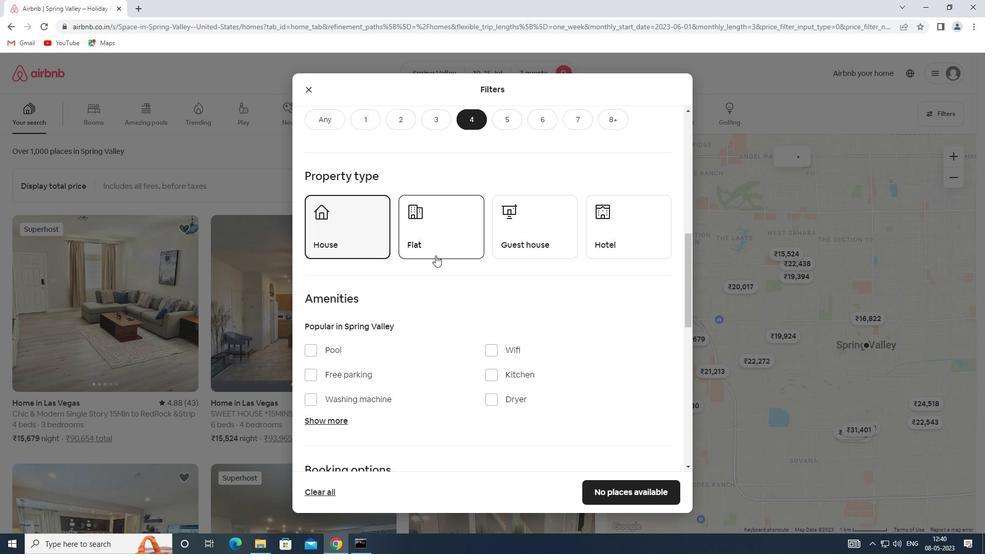 
Action: Mouse moved to (523, 240)
Screenshot: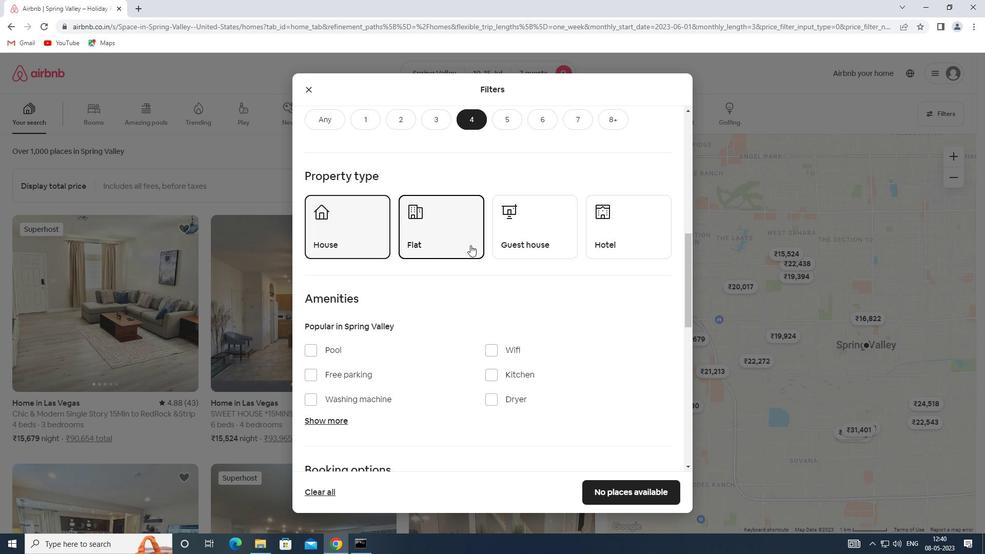
Action: Mouse pressed left at (523, 240)
Screenshot: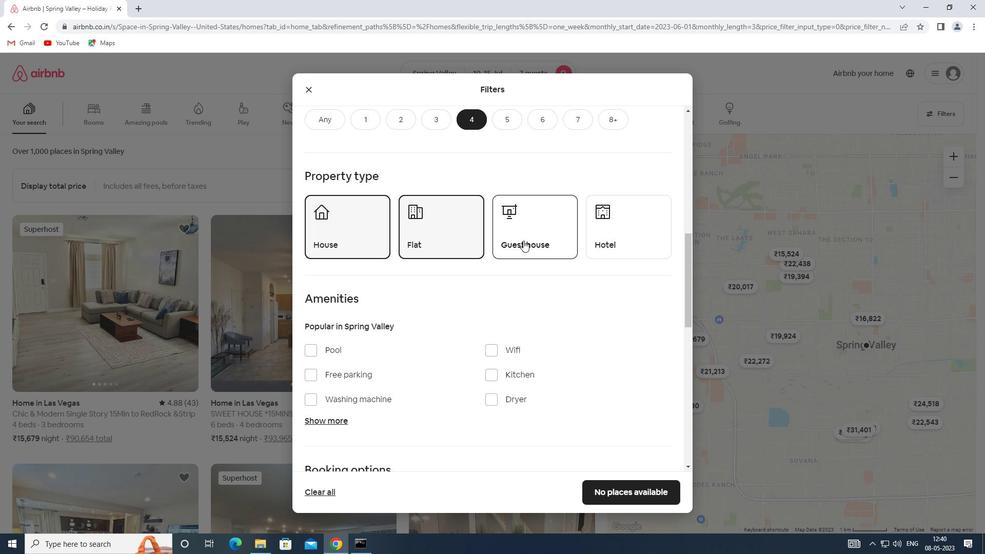 
Action: Mouse moved to (525, 239)
Screenshot: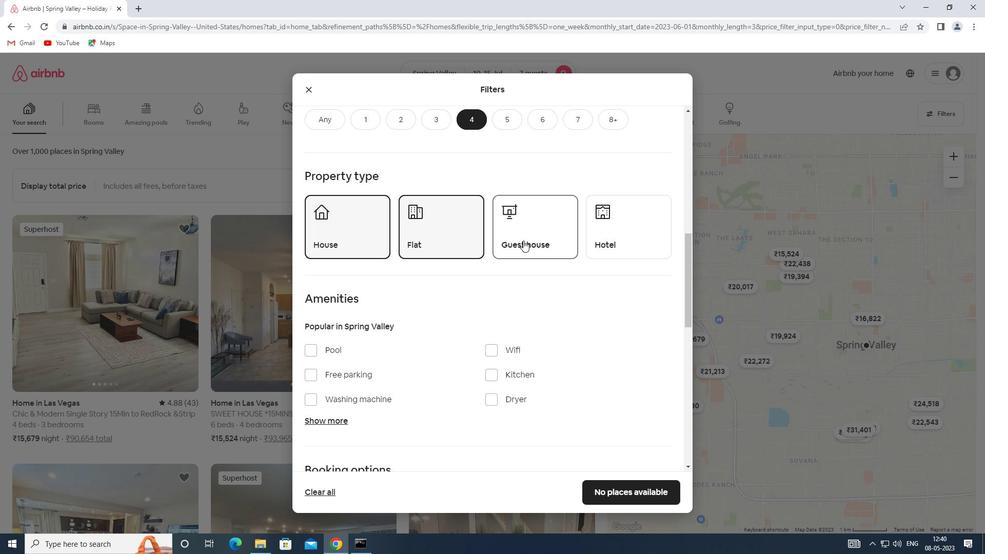 
Action: Mouse scrolled (525, 239) with delta (0, 0)
Screenshot: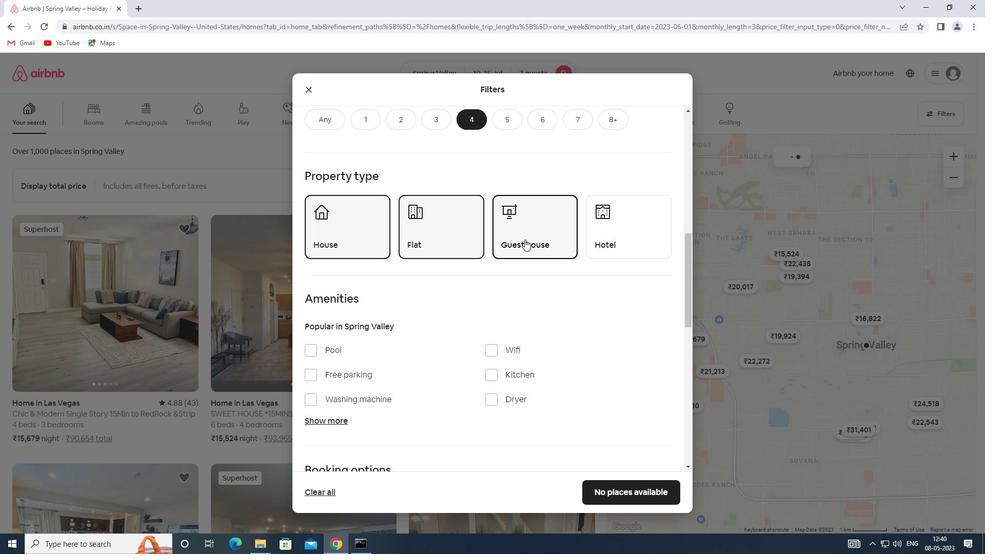 
Action: Mouse scrolled (525, 239) with delta (0, 0)
Screenshot: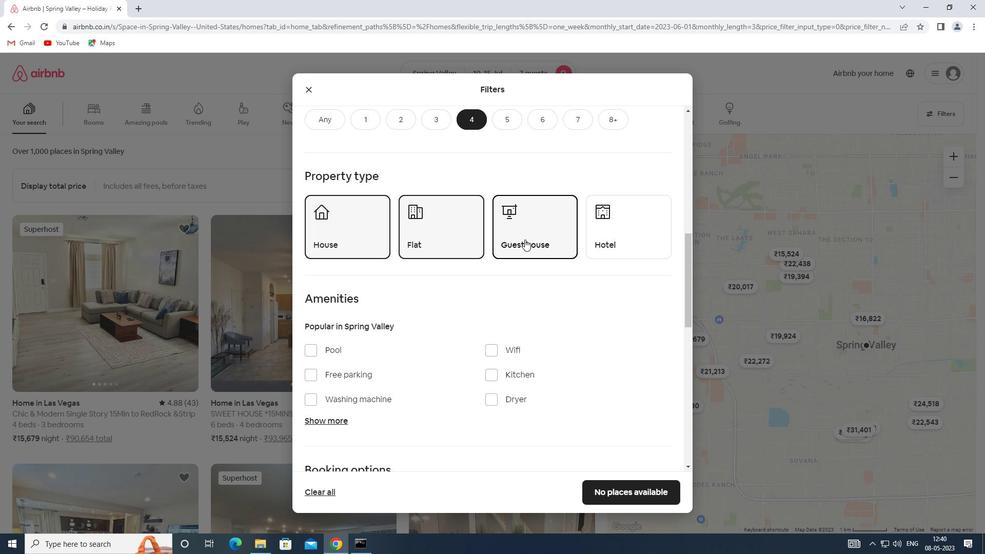 
Action: Mouse scrolled (525, 239) with delta (0, 0)
Screenshot: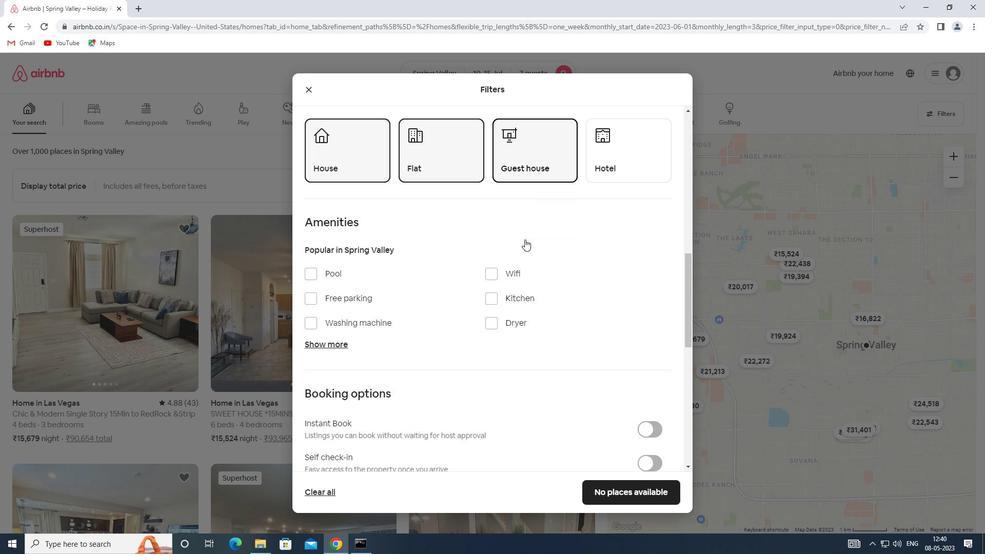 
Action: Mouse moved to (314, 263)
Screenshot: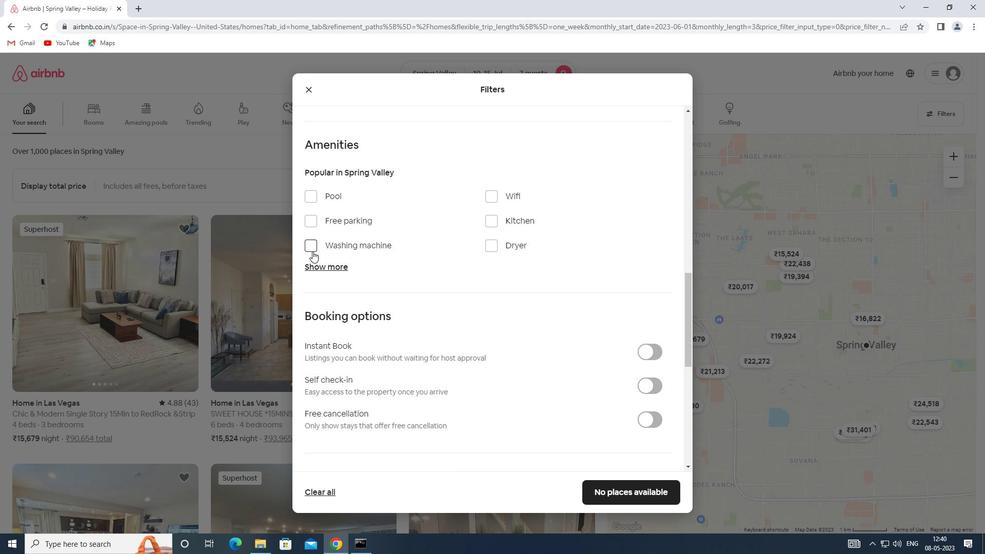 
Action: Mouse pressed left at (314, 263)
Screenshot: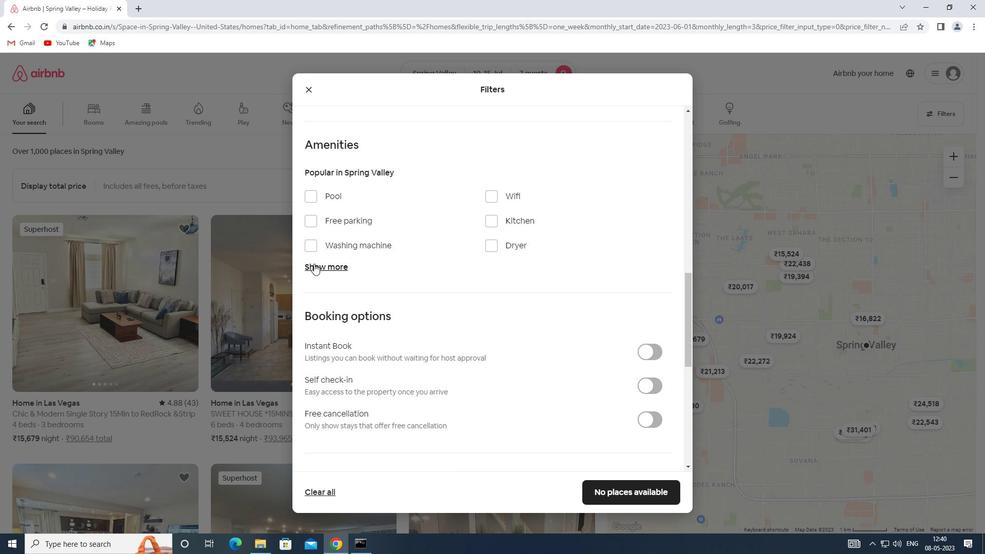 
Action: Mouse moved to (491, 191)
Screenshot: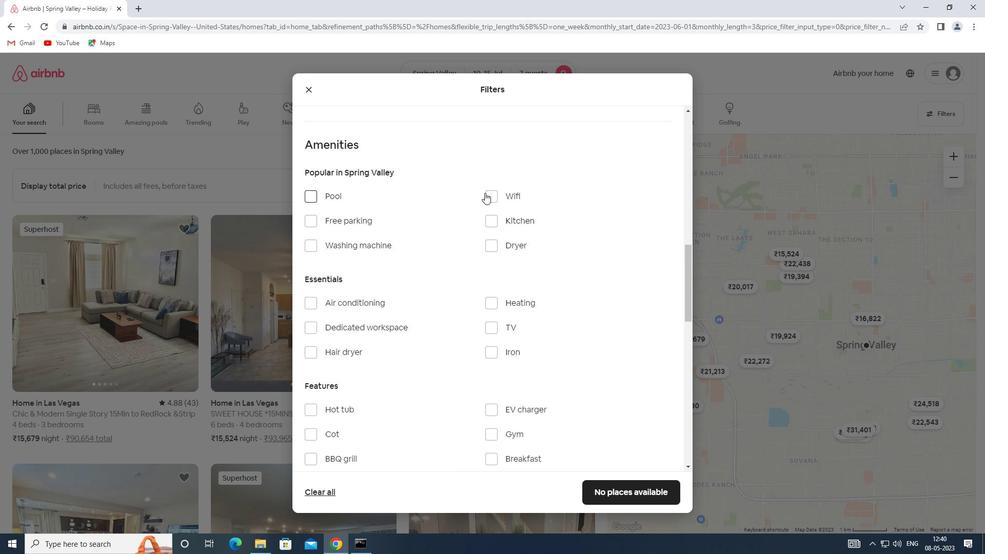 
Action: Mouse pressed left at (491, 191)
Screenshot: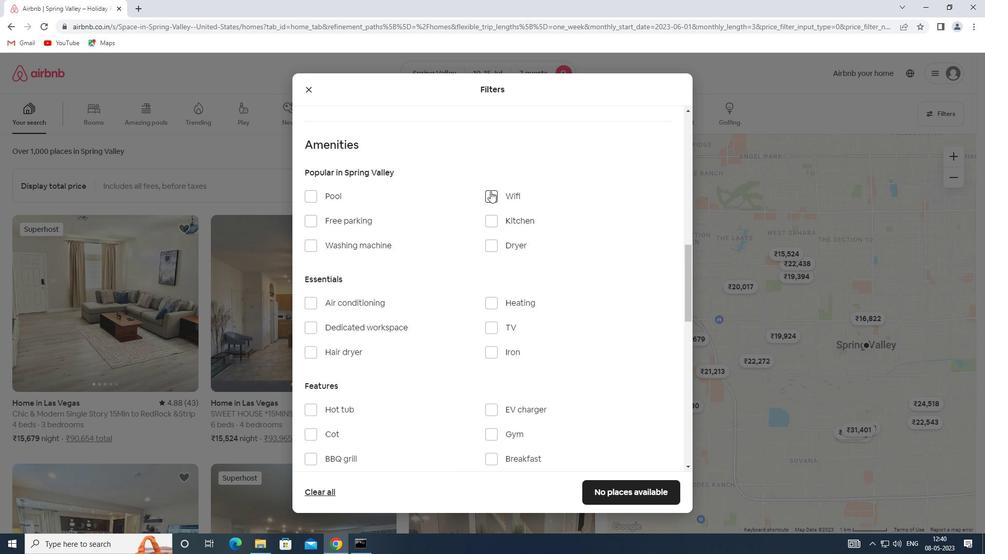 
Action: Mouse moved to (492, 326)
Screenshot: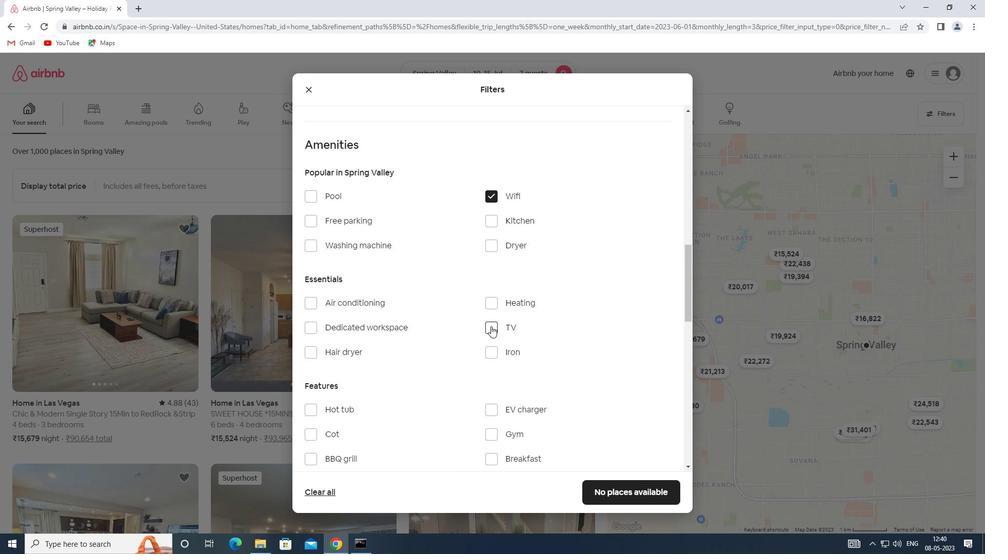 
Action: Mouse pressed left at (492, 326)
Screenshot: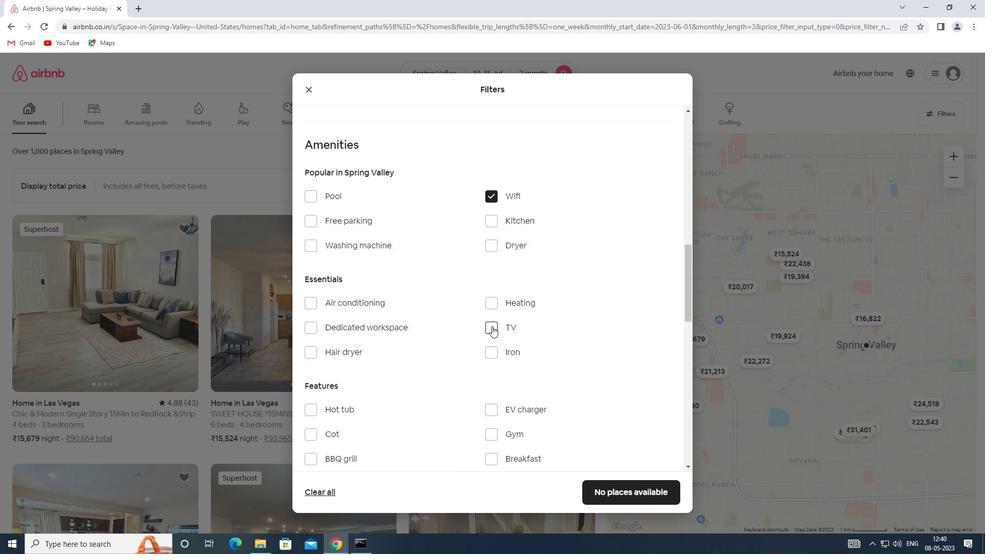 
Action: Mouse moved to (310, 222)
Screenshot: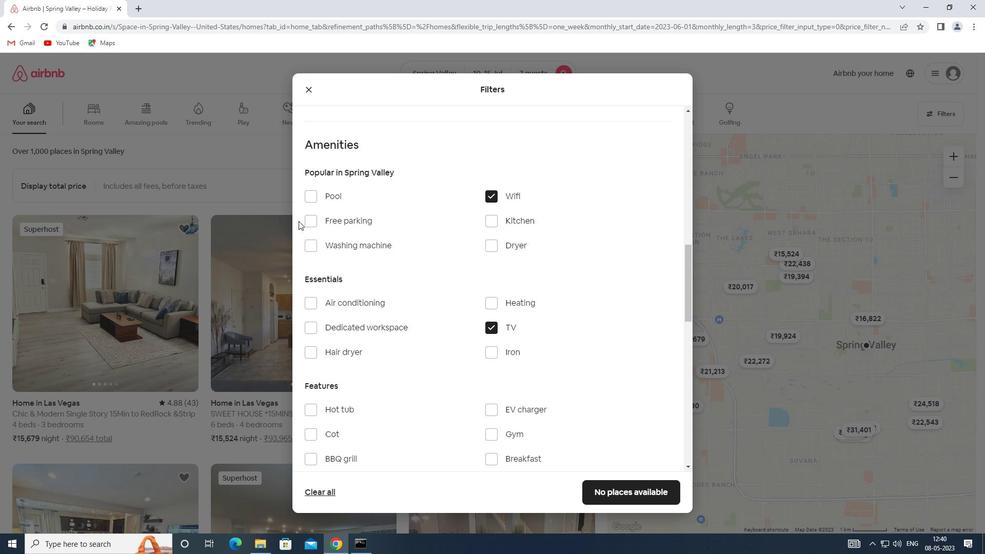 
Action: Mouse pressed left at (310, 222)
Screenshot: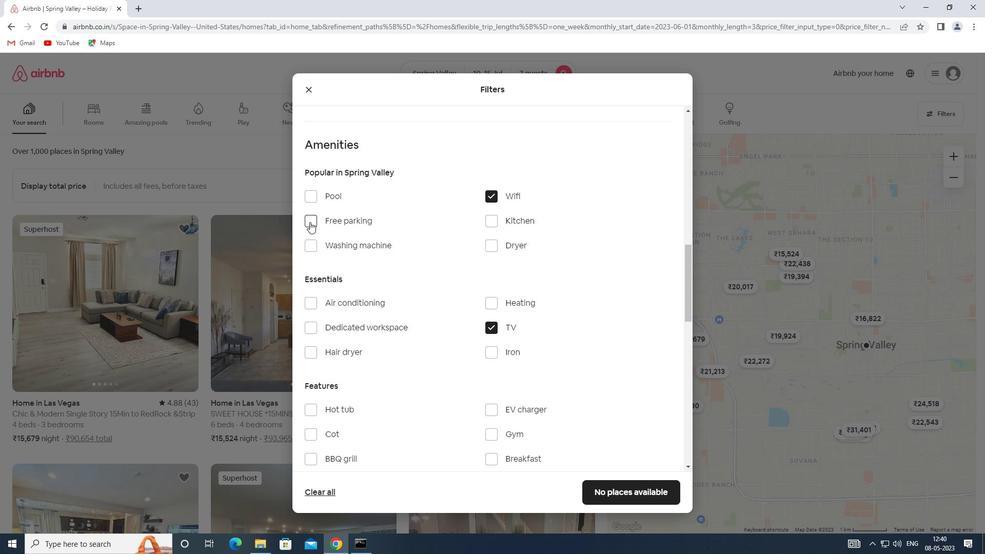 
Action: Mouse moved to (405, 301)
Screenshot: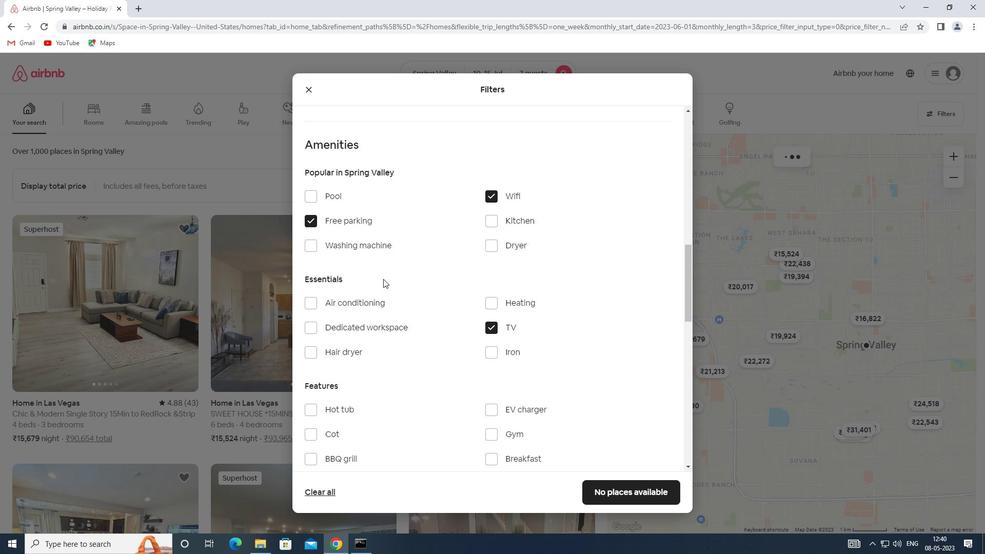
Action: Mouse scrolled (405, 301) with delta (0, 0)
Screenshot: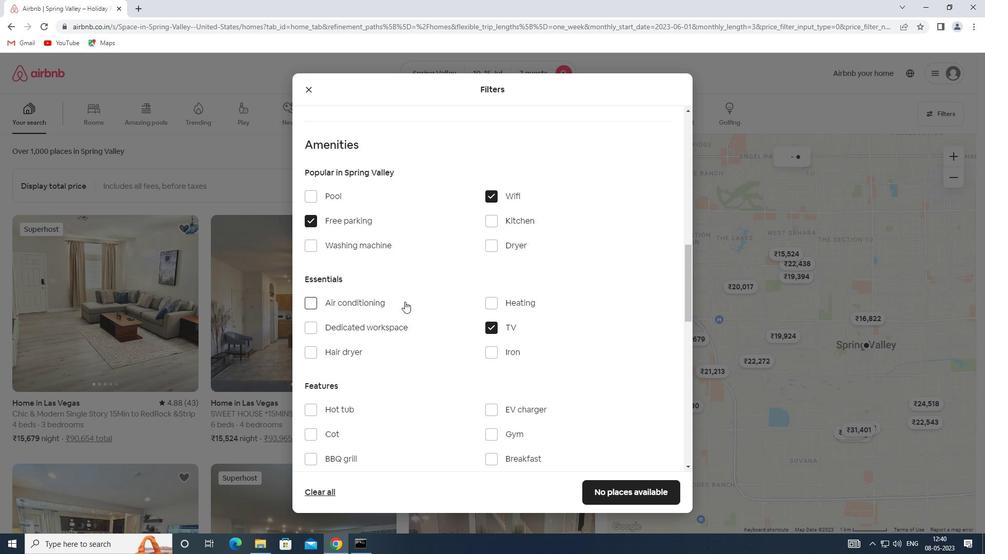 
Action: Mouse scrolled (405, 301) with delta (0, 0)
Screenshot: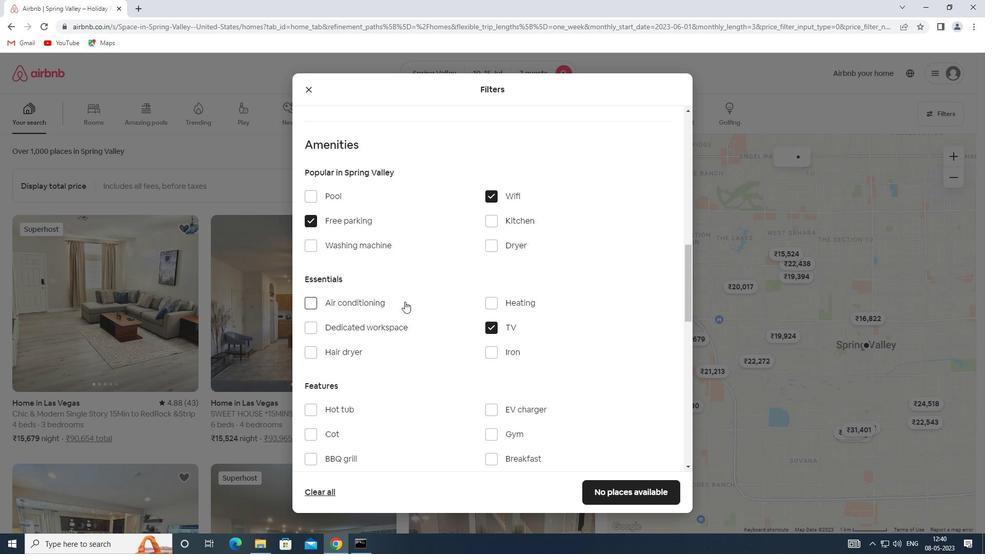 
Action: Mouse scrolled (405, 301) with delta (0, 0)
Screenshot: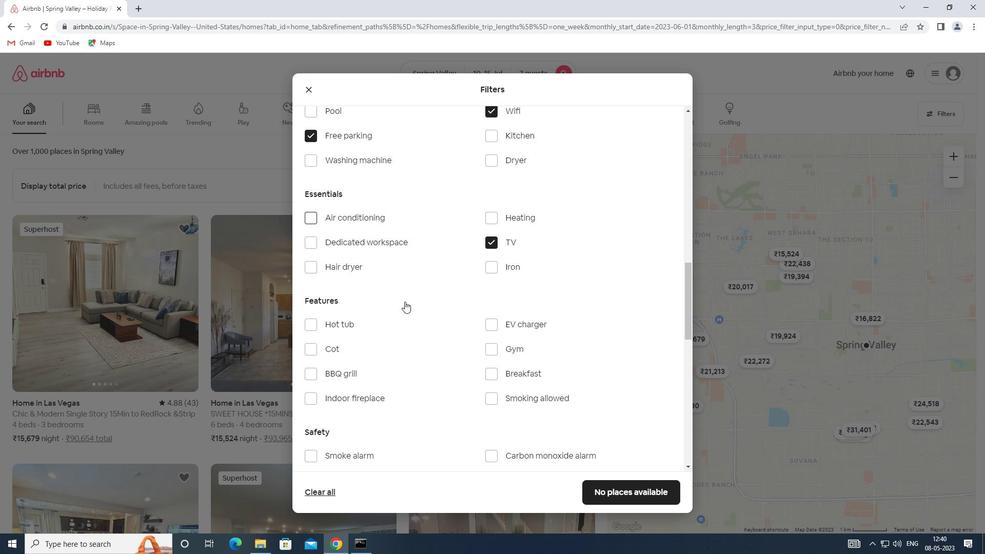 
Action: Mouse moved to (494, 280)
Screenshot: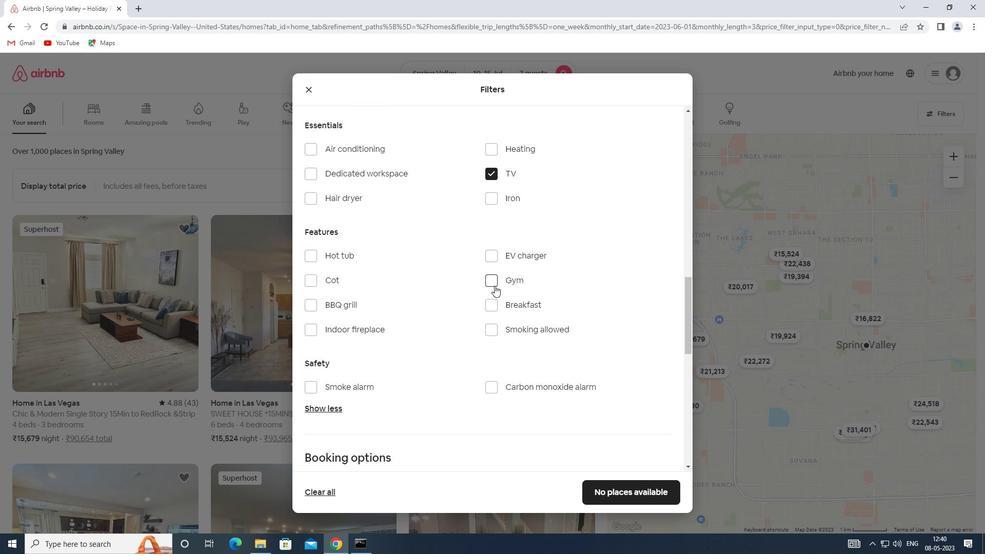
Action: Mouse pressed left at (494, 280)
Screenshot: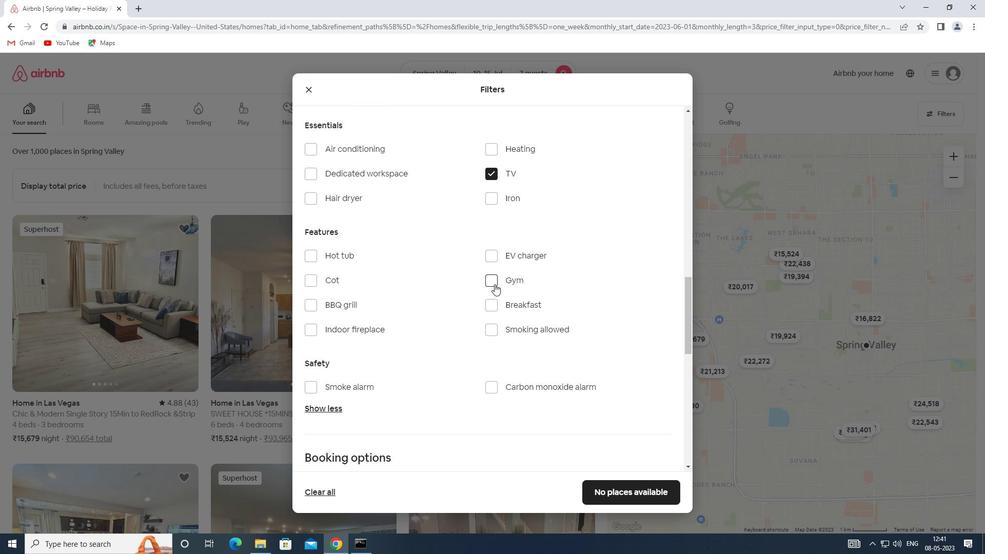 
Action: Mouse moved to (489, 306)
Screenshot: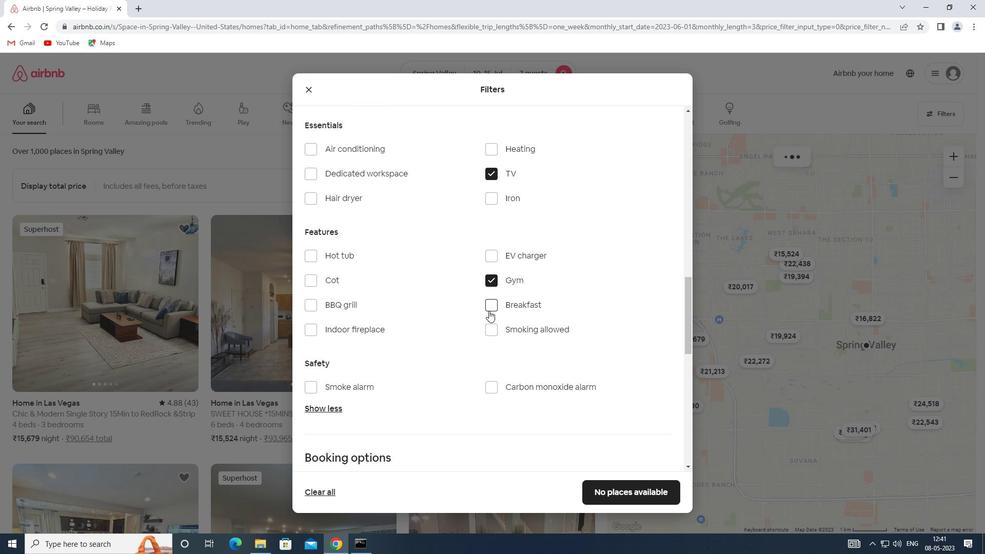 
Action: Mouse pressed left at (489, 306)
Screenshot: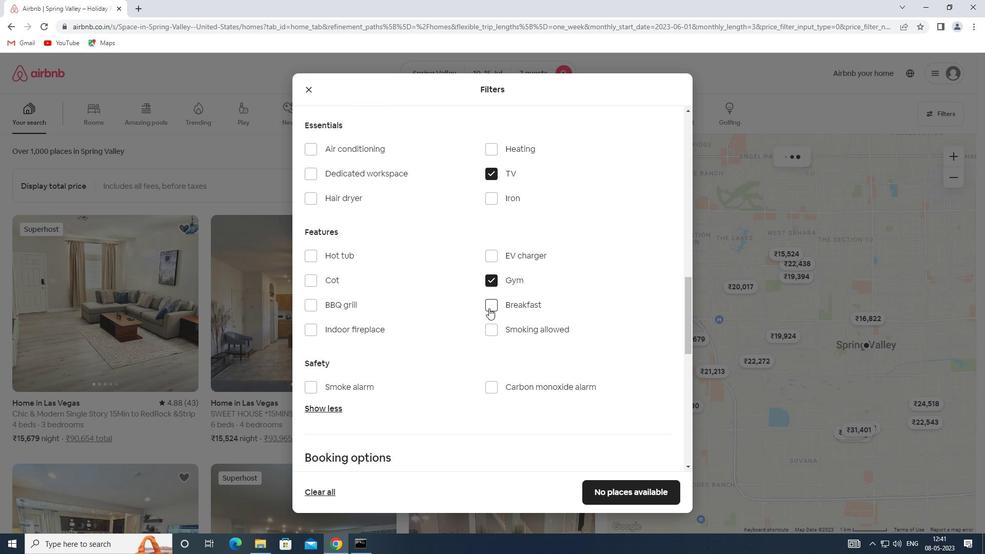 
Action: Mouse moved to (451, 360)
Screenshot: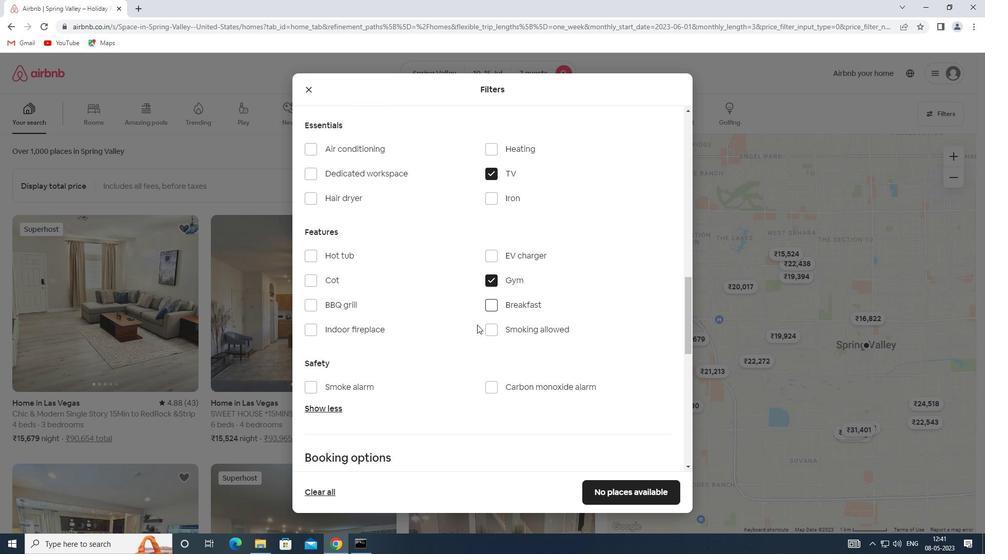 
Action: Mouse scrolled (451, 359) with delta (0, 0)
Screenshot: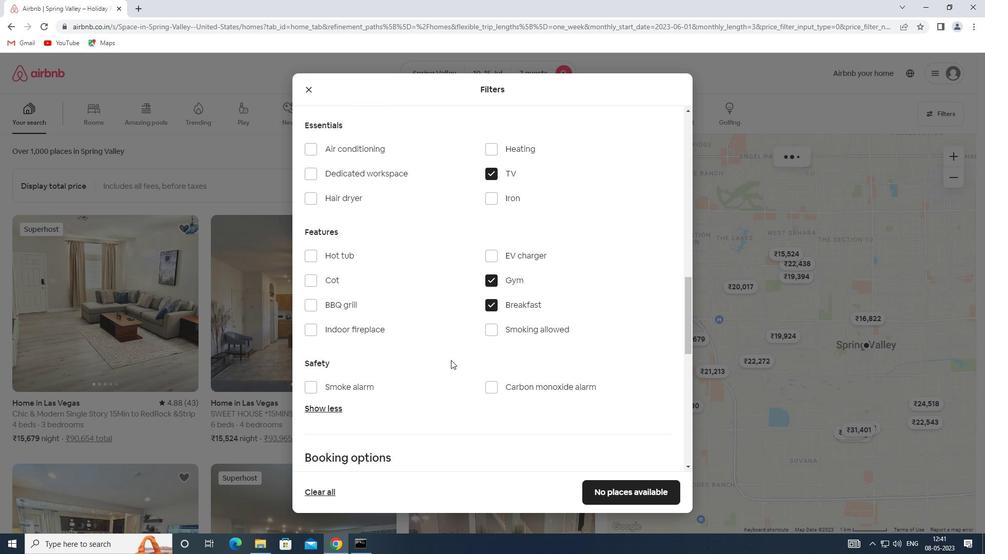 
Action: Mouse scrolled (451, 359) with delta (0, 0)
Screenshot: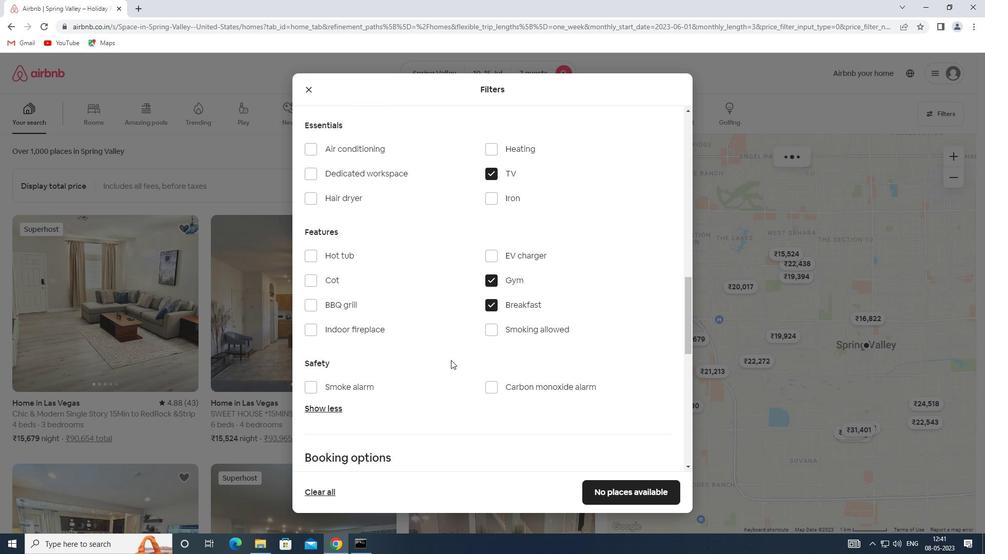 
Action: Mouse scrolled (451, 359) with delta (0, 0)
Screenshot: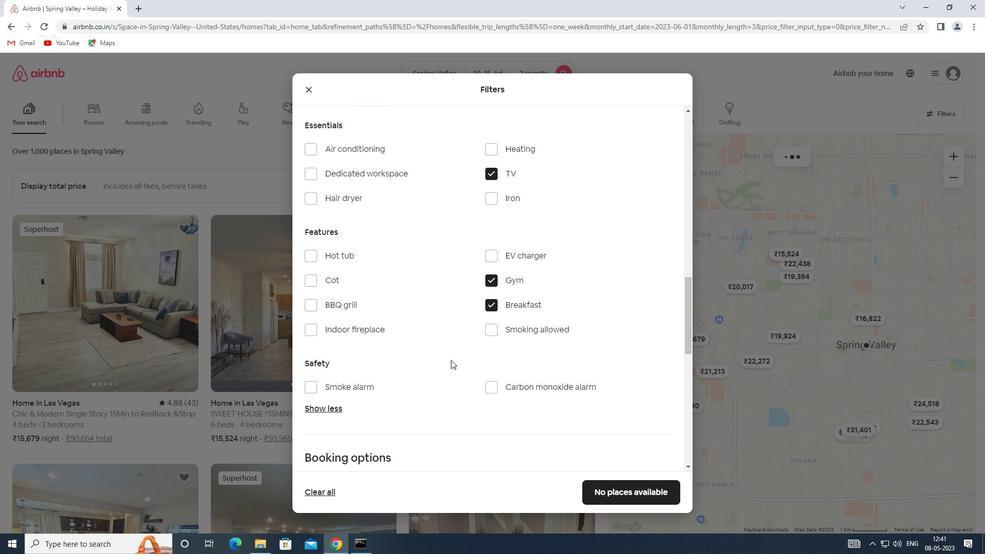 
Action: Mouse scrolled (451, 359) with delta (0, 0)
Screenshot: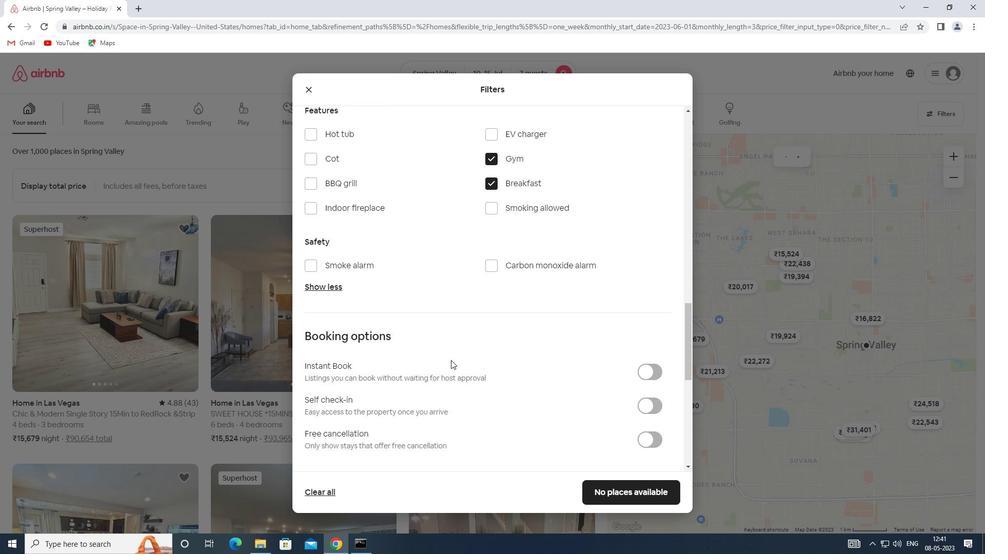 
Action: Mouse scrolled (451, 359) with delta (0, 0)
Screenshot: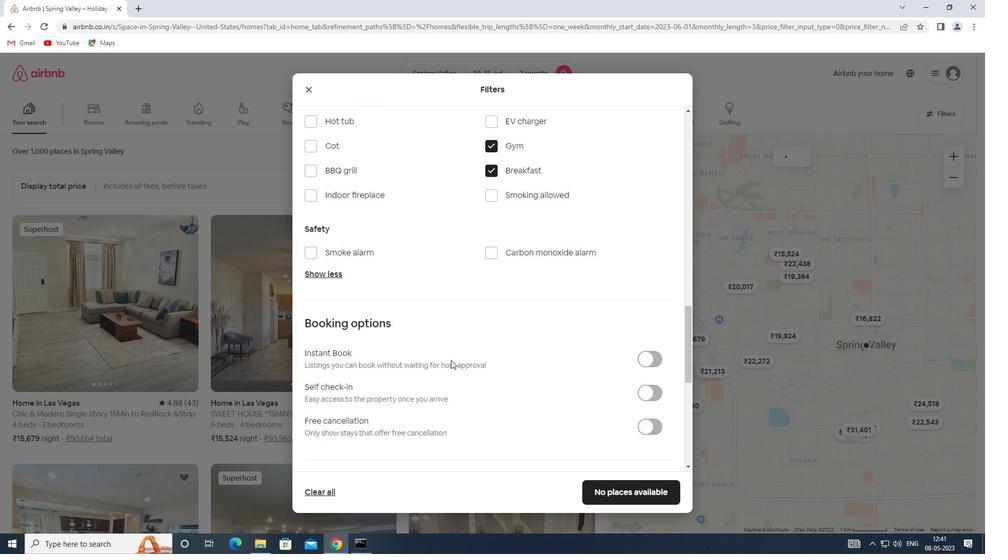 
Action: Mouse moved to (638, 275)
Screenshot: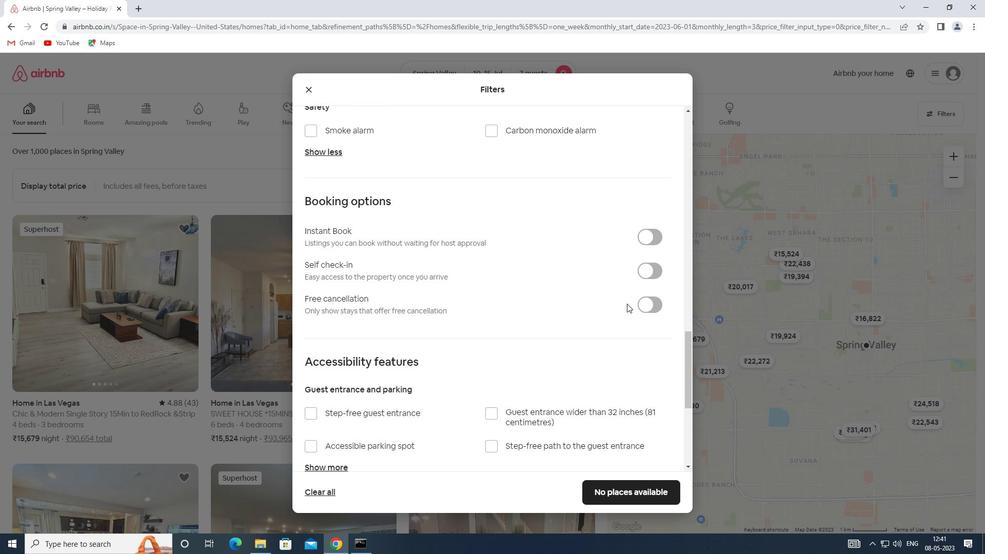 
Action: Mouse pressed left at (638, 275)
Screenshot: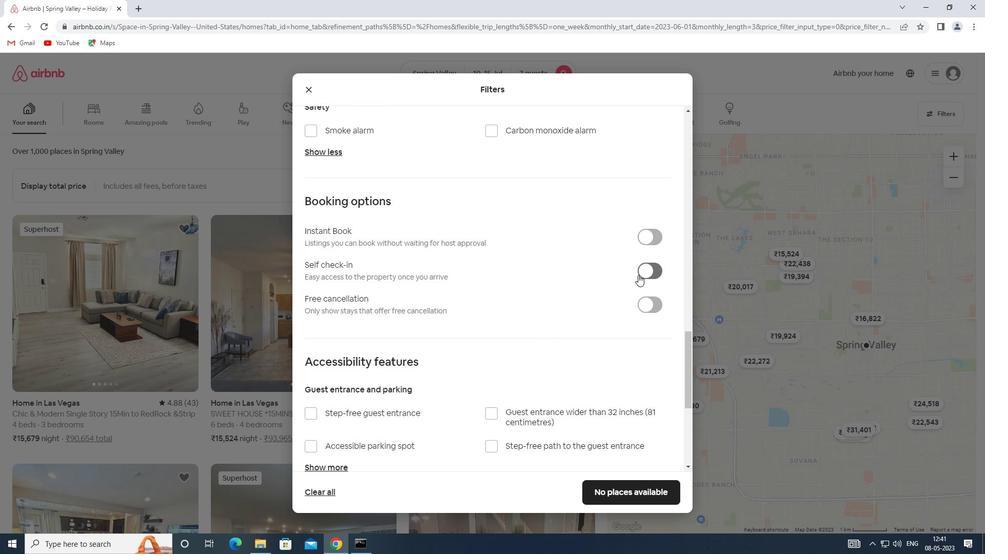 
Action: Mouse moved to (471, 322)
Screenshot: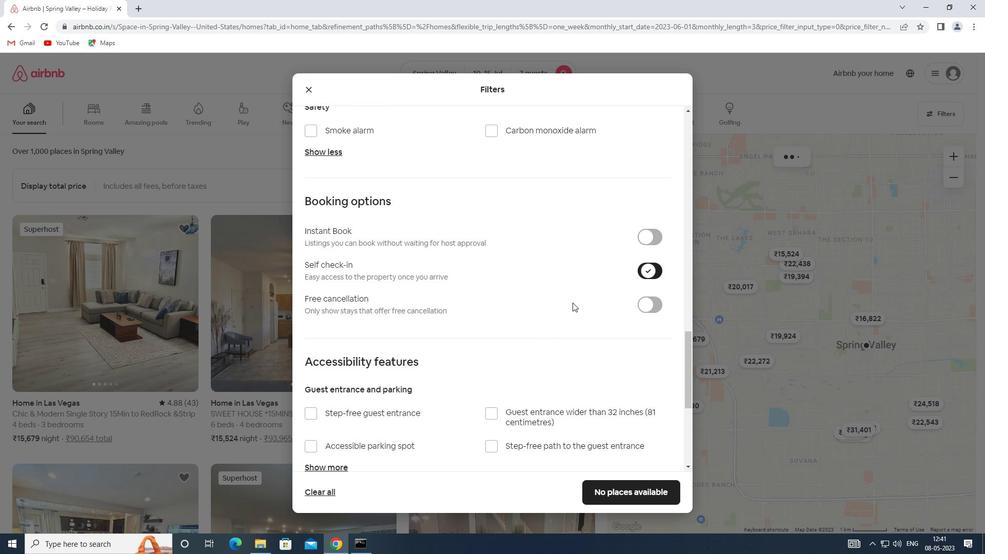 
Action: Mouse scrolled (471, 321) with delta (0, 0)
Screenshot: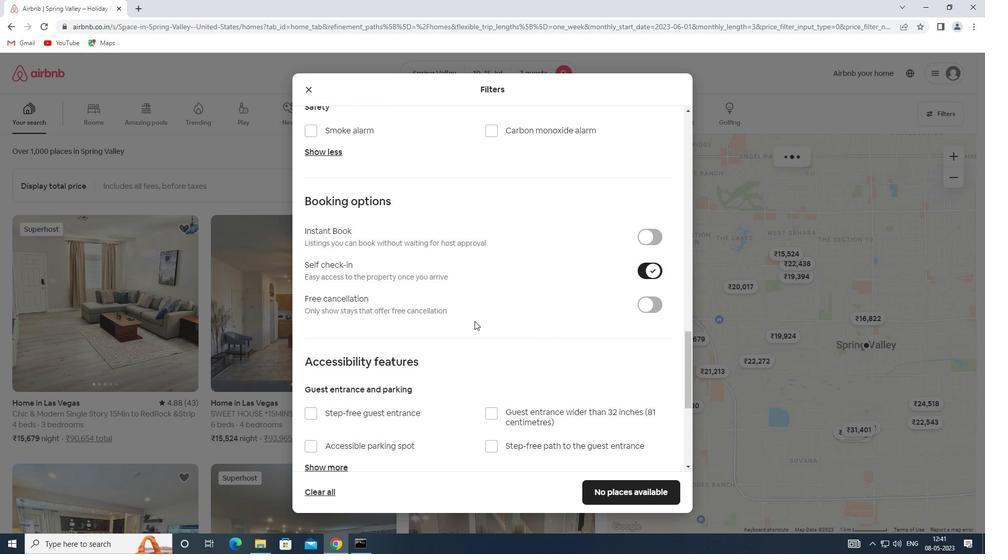 
Action: Mouse scrolled (471, 321) with delta (0, 0)
Screenshot: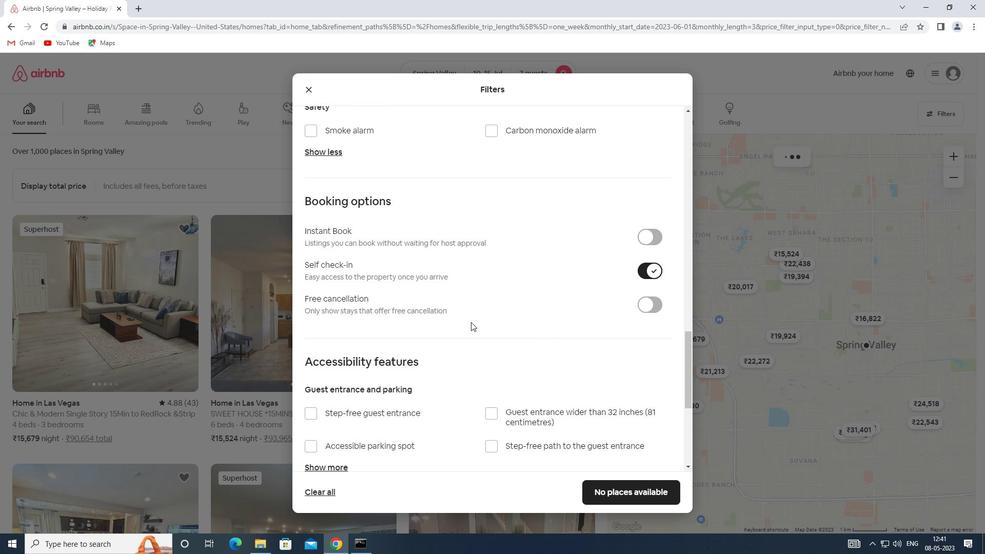 
Action: Mouse scrolled (471, 321) with delta (0, 0)
Screenshot: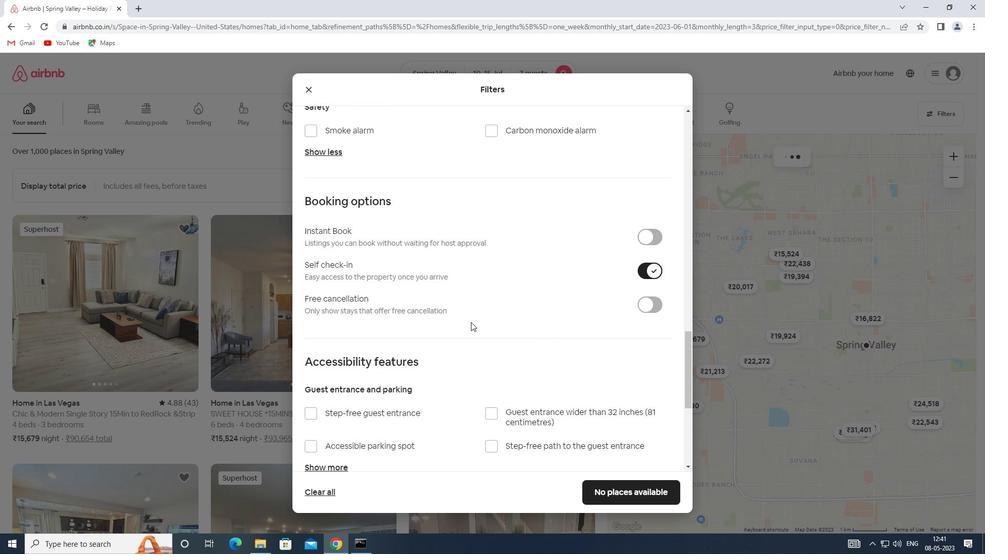 
Action: Mouse scrolled (471, 321) with delta (0, 0)
Screenshot: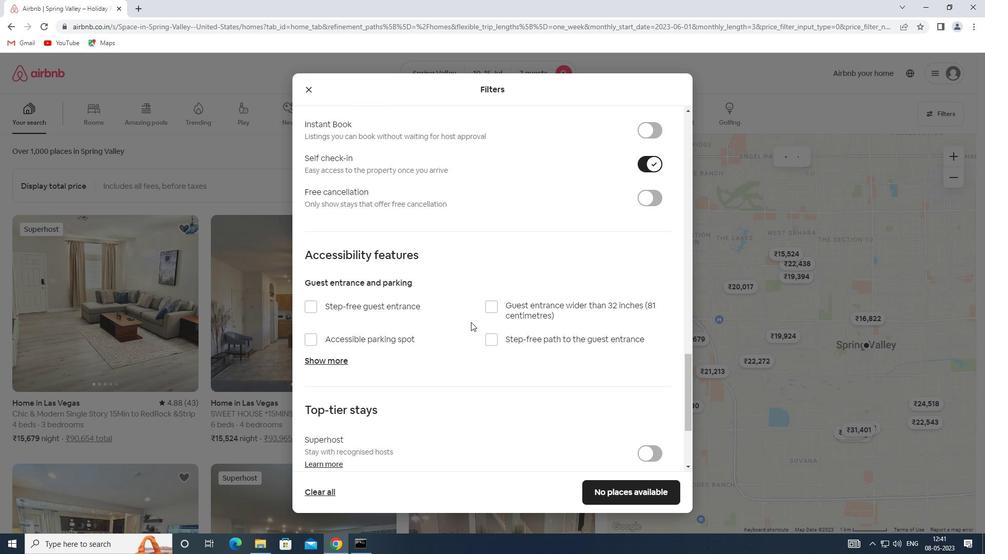 
Action: Mouse scrolled (471, 321) with delta (0, 0)
Screenshot: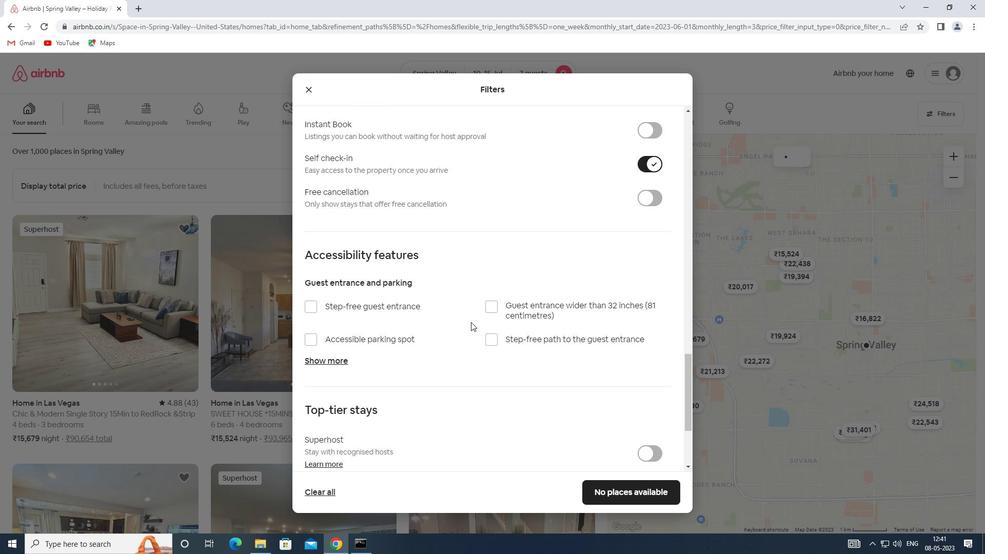 
Action: Mouse moved to (471, 322)
Screenshot: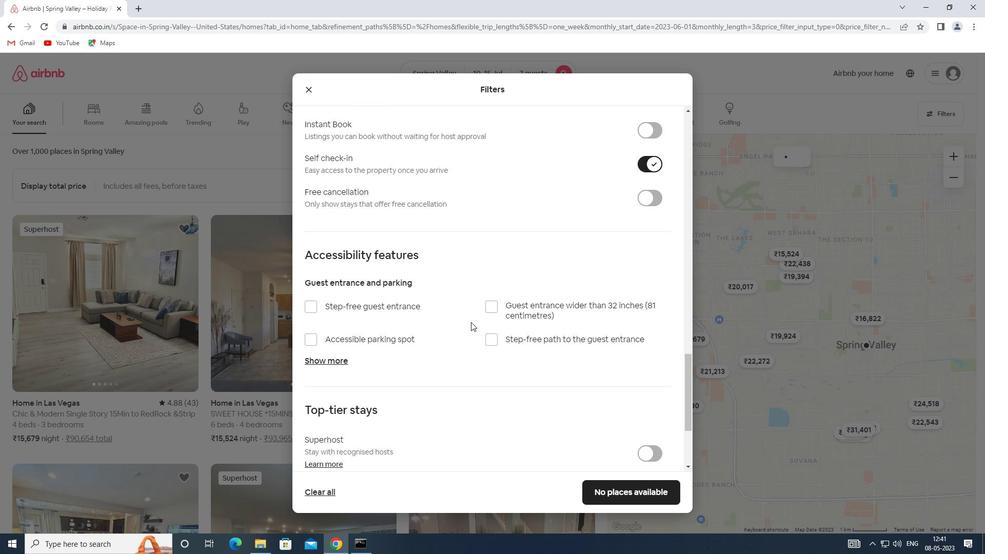 
Action: Mouse scrolled (471, 322) with delta (0, 0)
Screenshot: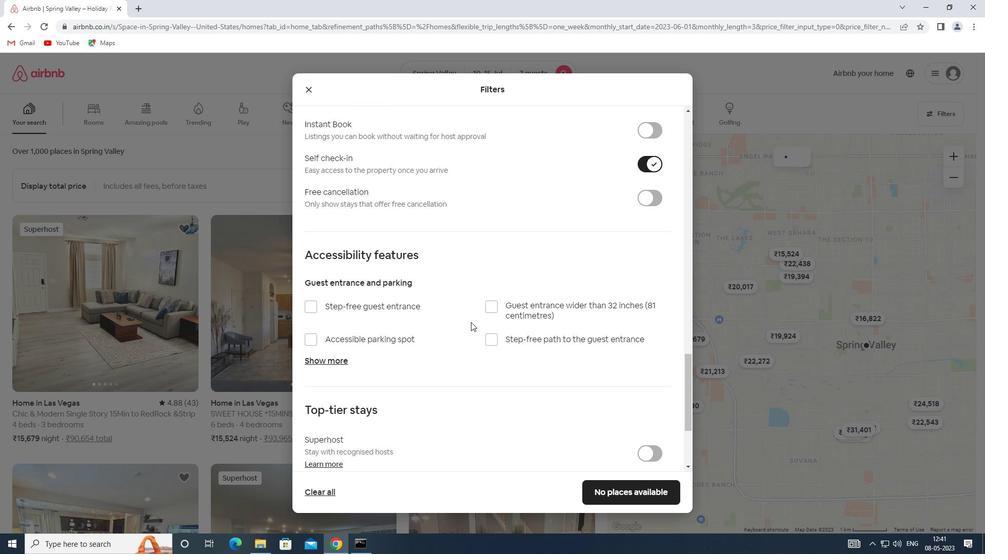
Action: Mouse moved to (307, 398)
Screenshot: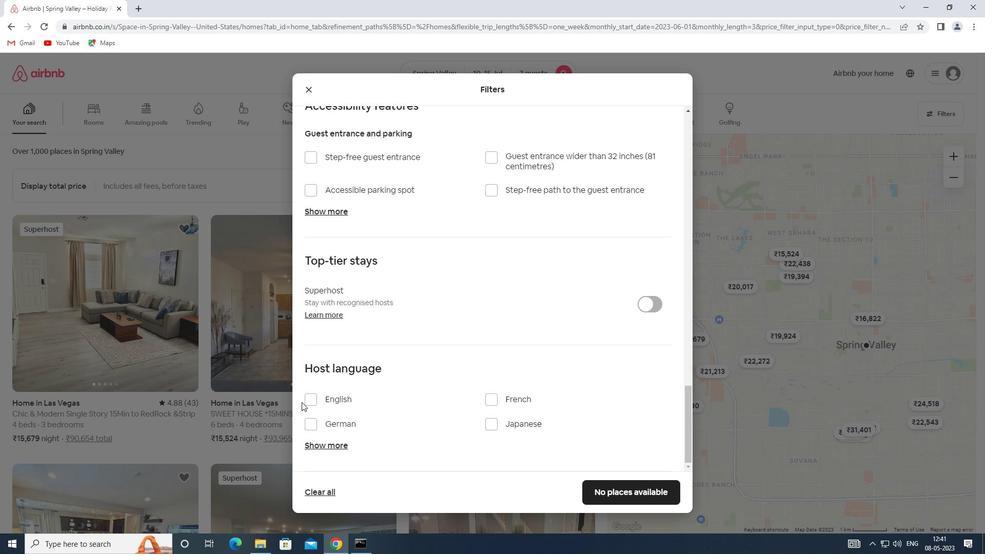 
Action: Mouse pressed left at (307, 398)
Screenshot: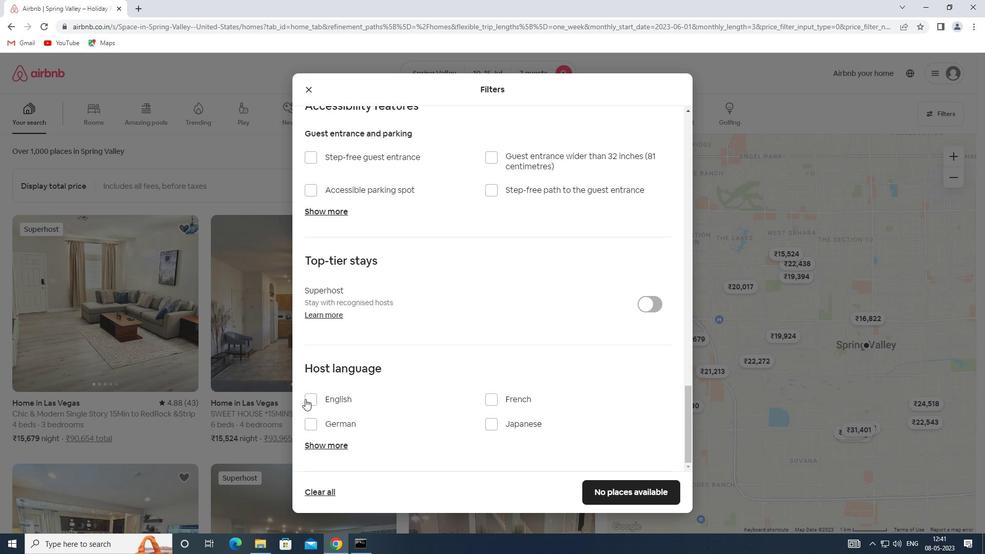 
Action: Mouse moved to (613, 493)
Screenshot: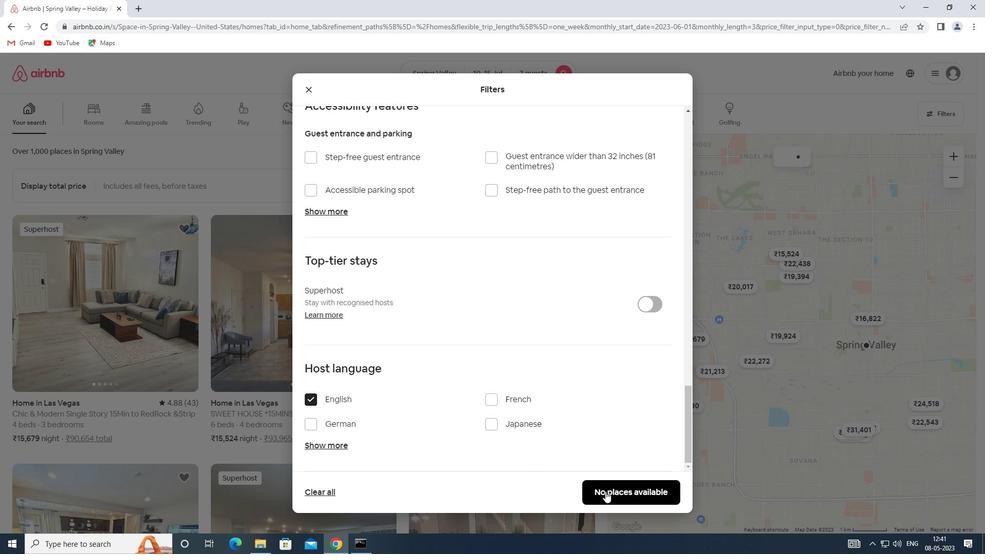 
Action: Mouse pressed left at (613, 493)
Screenshot: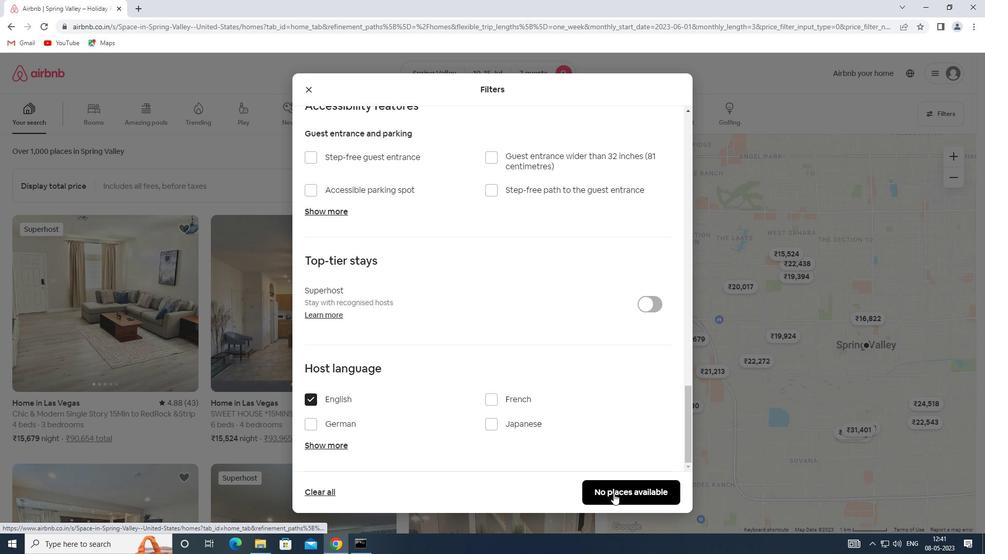 
